 Task: Create new invoice with Date Opened :30-Apr-23, Select Customer: Chioma, Terms: Payment Term 2. Make invoice entry for item-1 with Date: 30-Apr-23, Description: _x000D_
Bombay Sapphire (750 ml), Action: Material, Income Account: Income:Sales, Quantity: 2, Unit Price: 14.25, Discount %: 8. Make entry for item-2 with Date: 30-Apr-23, Description: Summer's Eve Cleansing Wash Island Splash (9 oz)_x000D_
, Action: Material, Income Account: Income:Sales, Quantity: 1, Unit Price: 5.6, Discount %: 7. Make entry for item-3 with Date: 30-Apr-23, Description: Pineapple & Berries Fruit Bowl (8 oz), Action: Material, Income Account: Income:Sales, Quantity: 2, Unit Price: 6.6, Discount %: 9. Write Notes: 'Looking forward to serving you again.'. Post Invoice with Post Date: 30-Apr-23, Post to Accounts: Assets:Accounts Receivable. Pay / Process Payment with Transaction Date: 15-May-23, Amount: 43.44, Transfer Account: Checking Account. Print Invoice, display notes by going to Option, then go to Display Tab and check 'Invoice Notes'.
Action: Mouse moved to (245, 155)
Screenshot: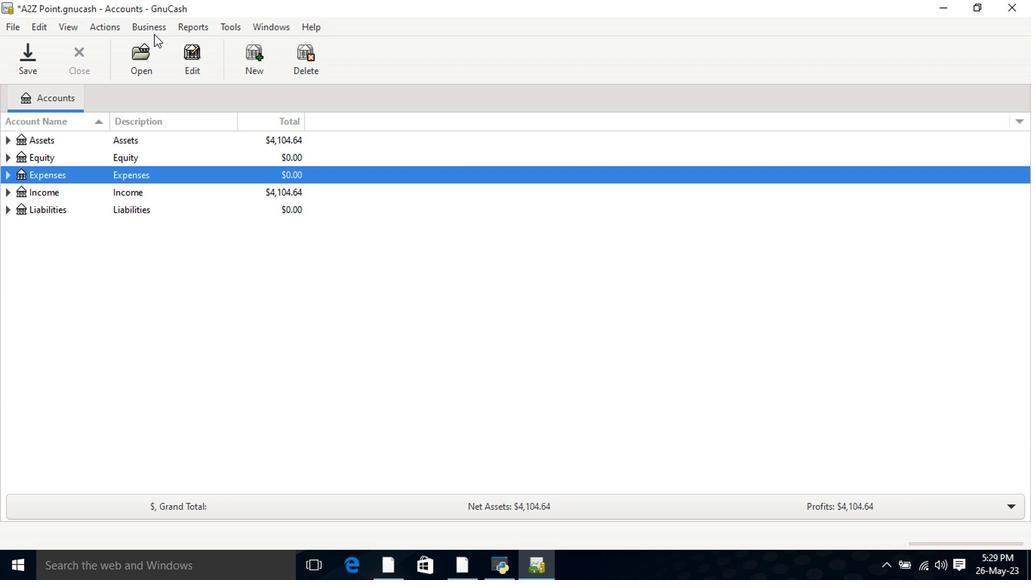 
Action: Mouse pressed left at (245, 155)
Screenshot: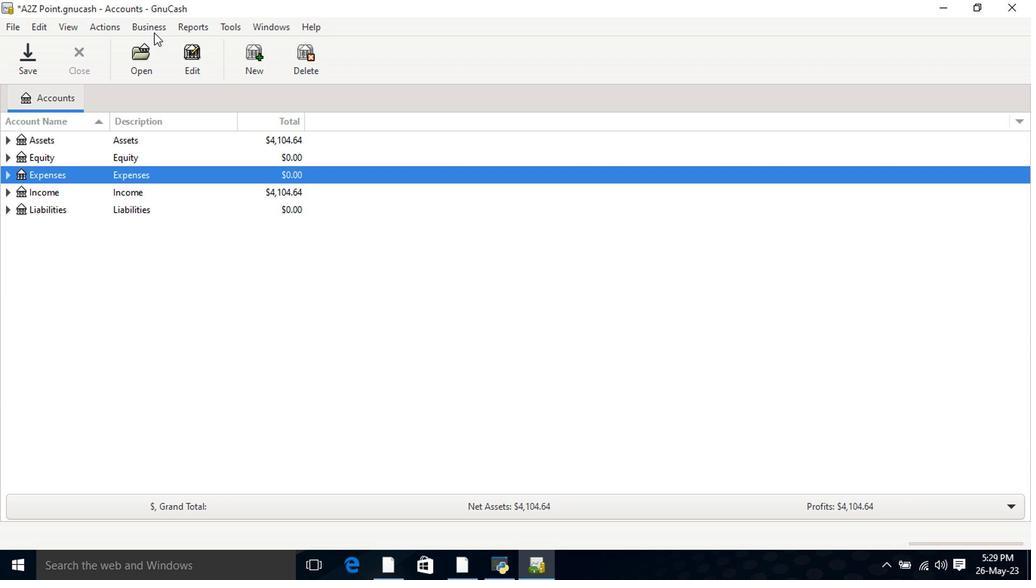 
Action: Mouse moved to (380, 208)
Screenshot: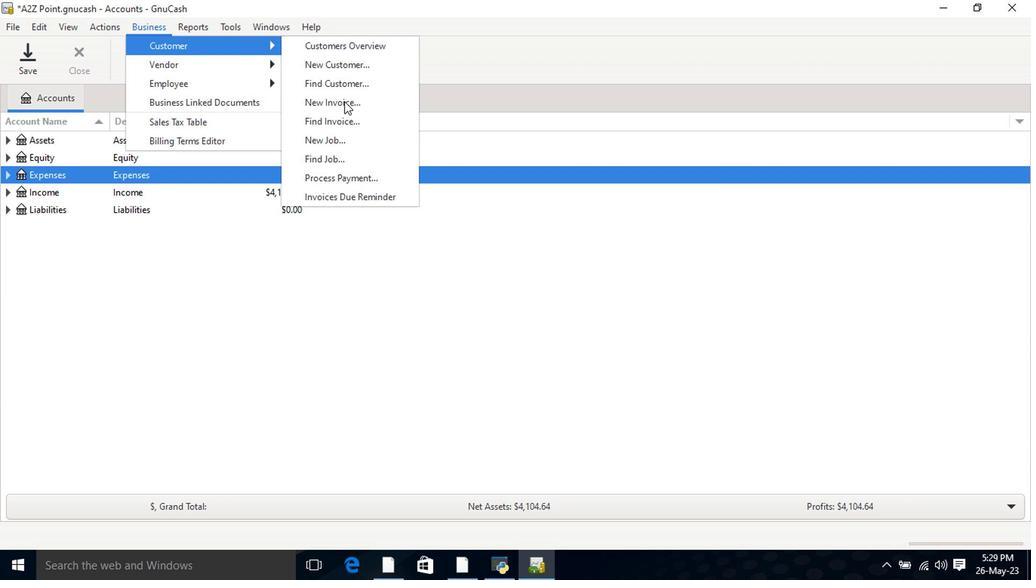 
Action: Mouse pressed left at (380, 208)
Screenshot: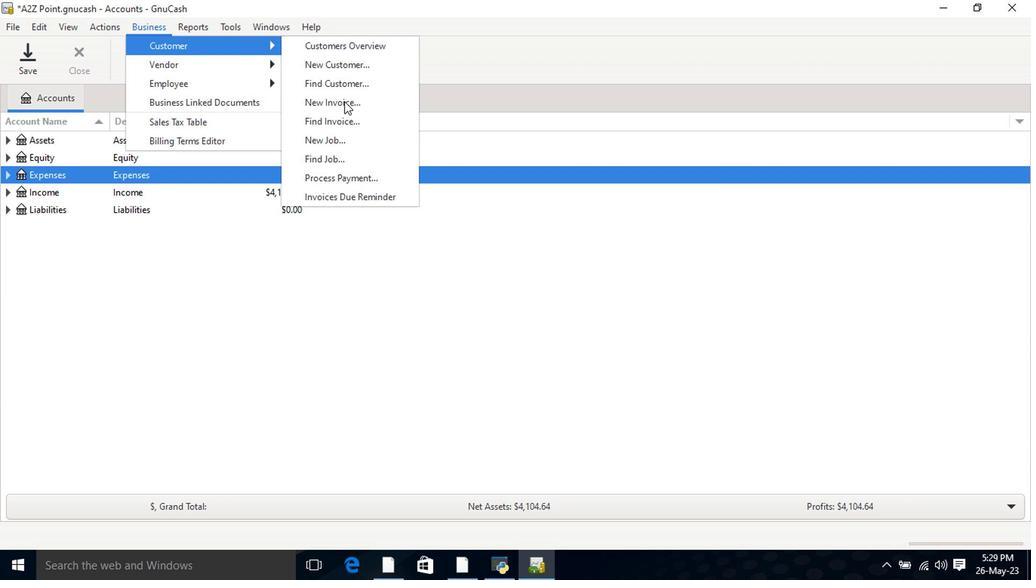 
Action: Mouse moved to (577, 299)
Screenshot: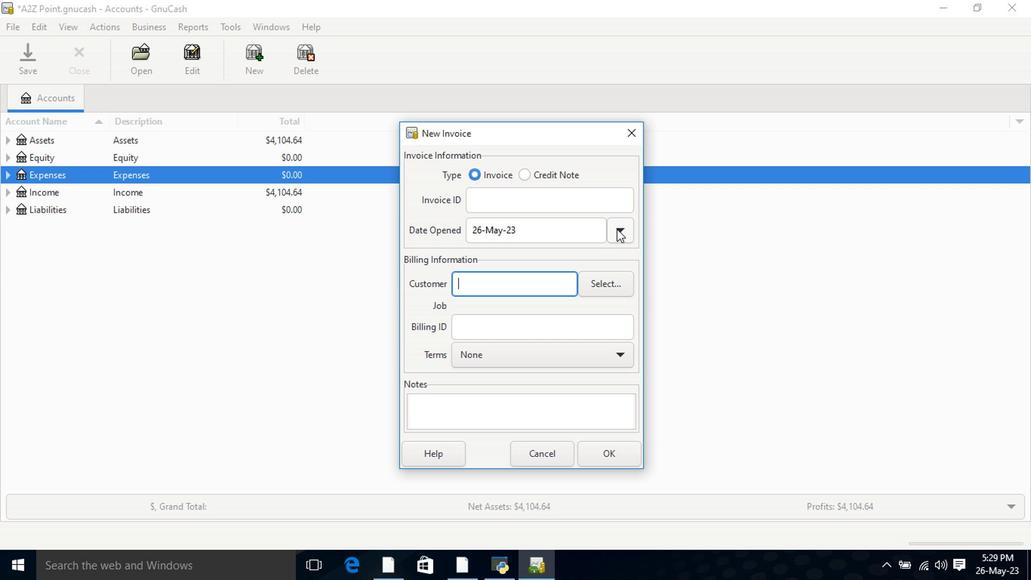 
Action: Mouse pressed left at (577, 299)
Screenshot: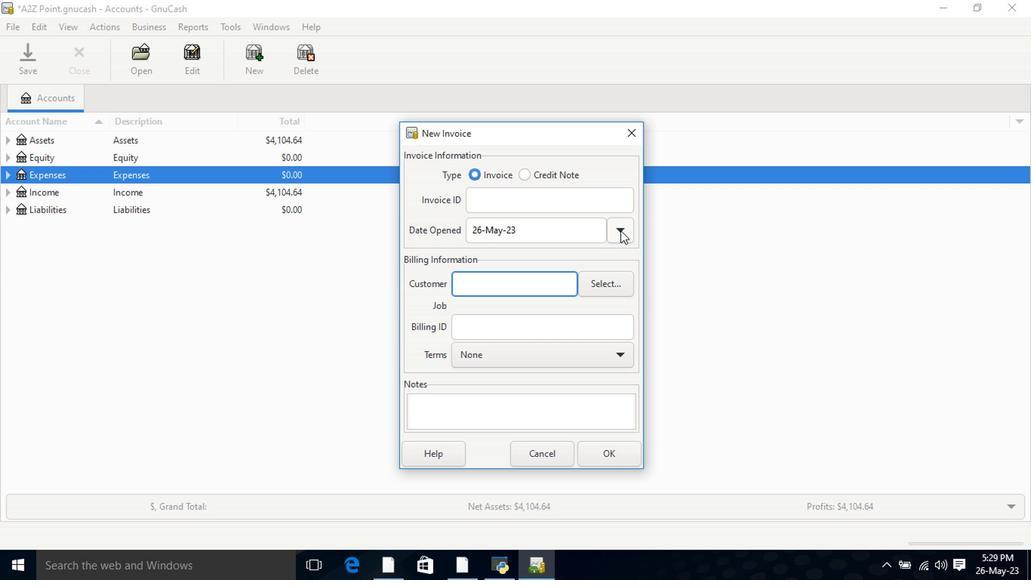 
Action: Mouse moved to (495, 315)
Screenshot: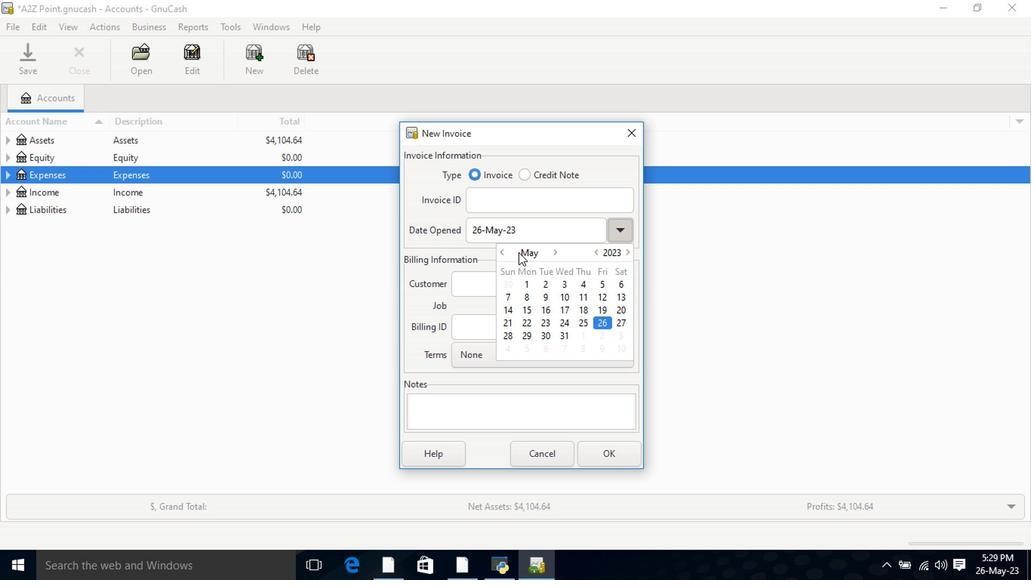 
Action: Mouse pressed left at (495, 315)
Screenshot: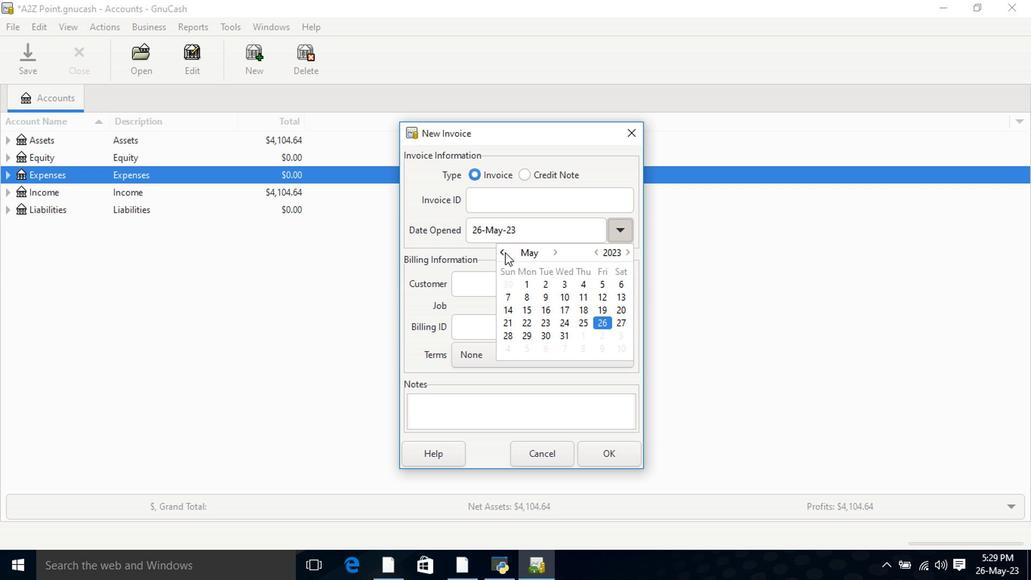 
Action: Mouse moved to (498, 382)
Screenshot: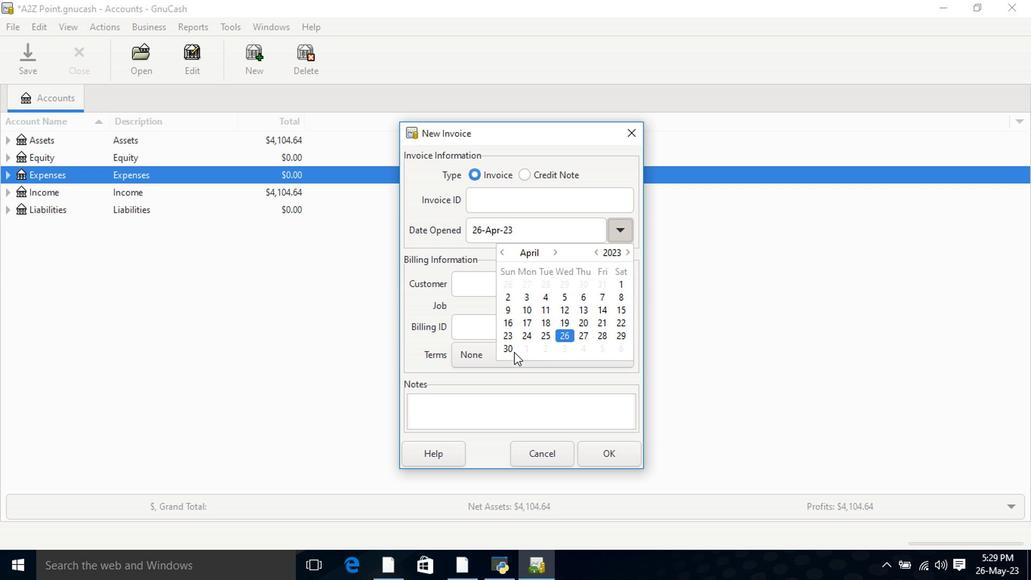 
Action: Mouse pressed left at (498, 382)
Screenshot: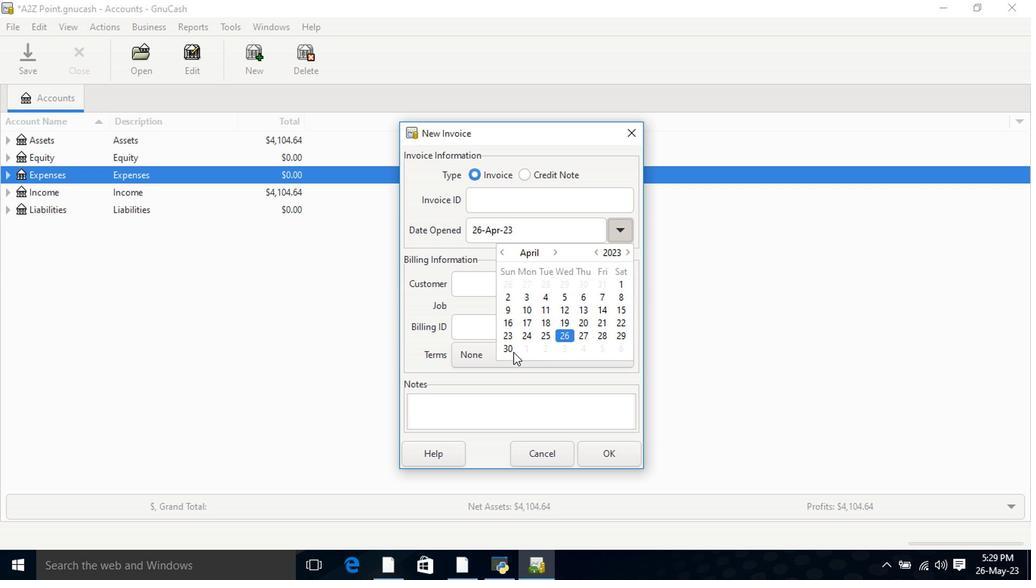 
Action: Mouse pressed left at (498, 382)
Screenshot: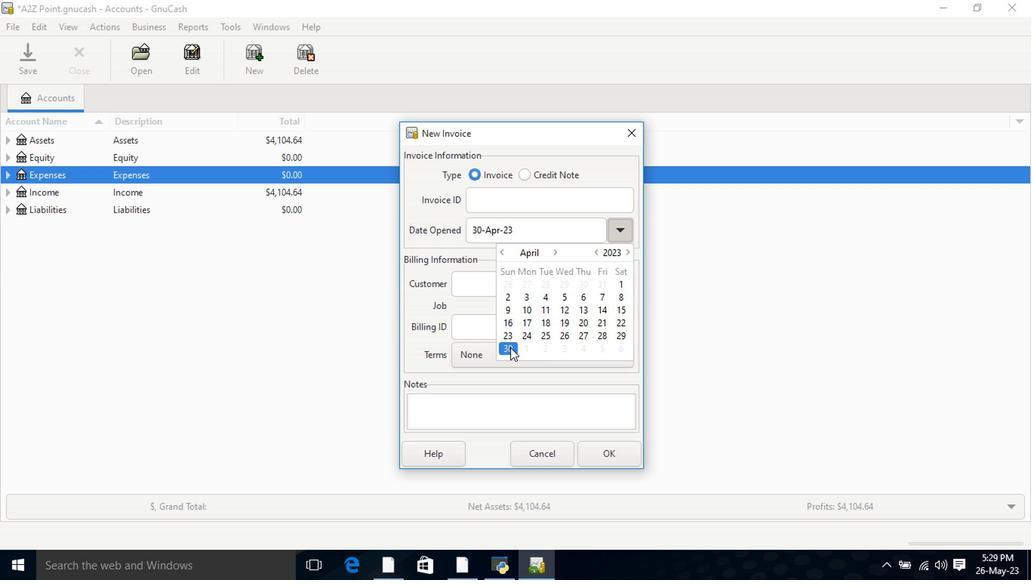 
Action: Mouse moved to (493, 337)
Screenshot: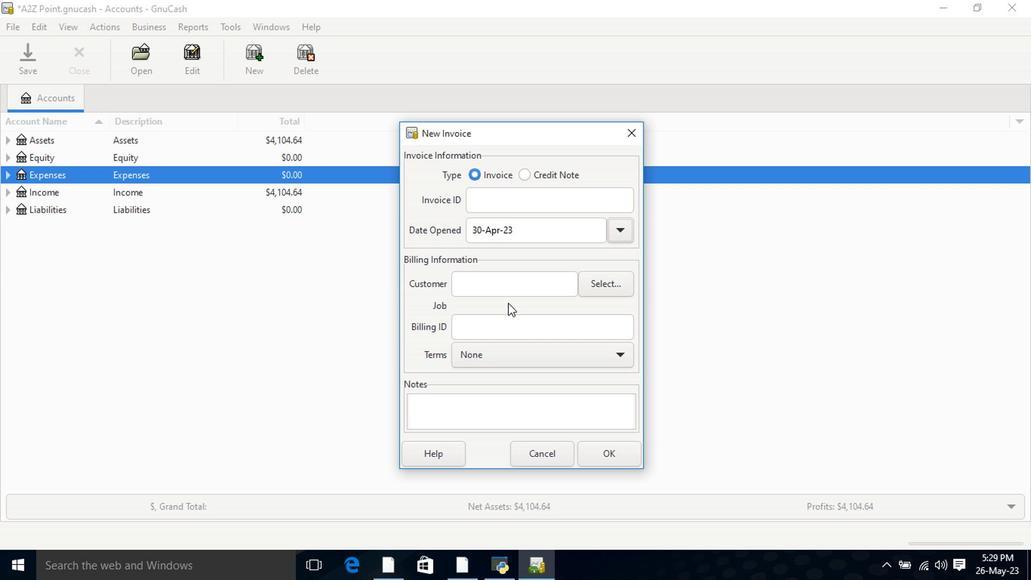 
Action: Mouse pressed left at (493, 337)
Screenshot: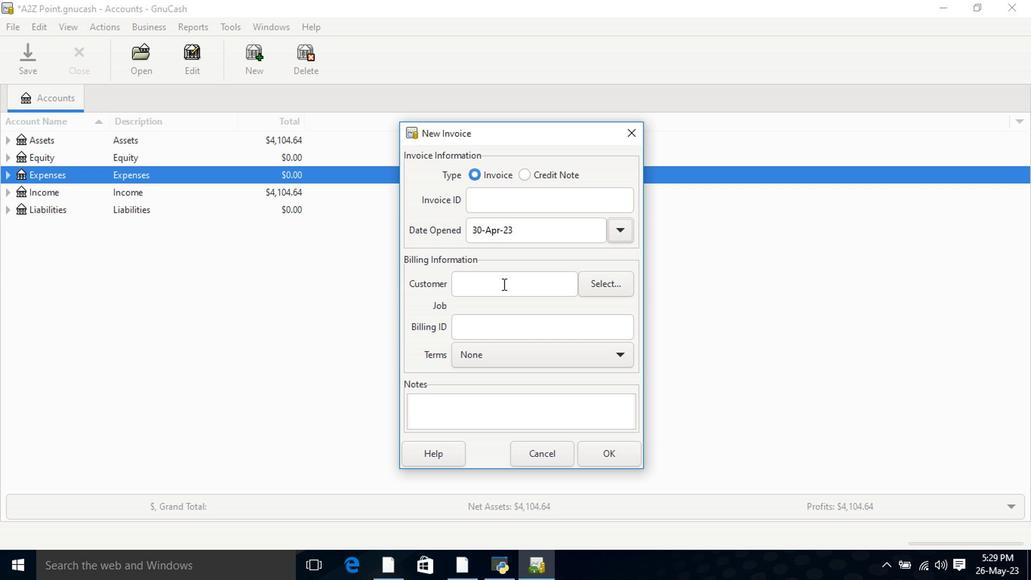 
Action: Key pressed chio
Screenshot: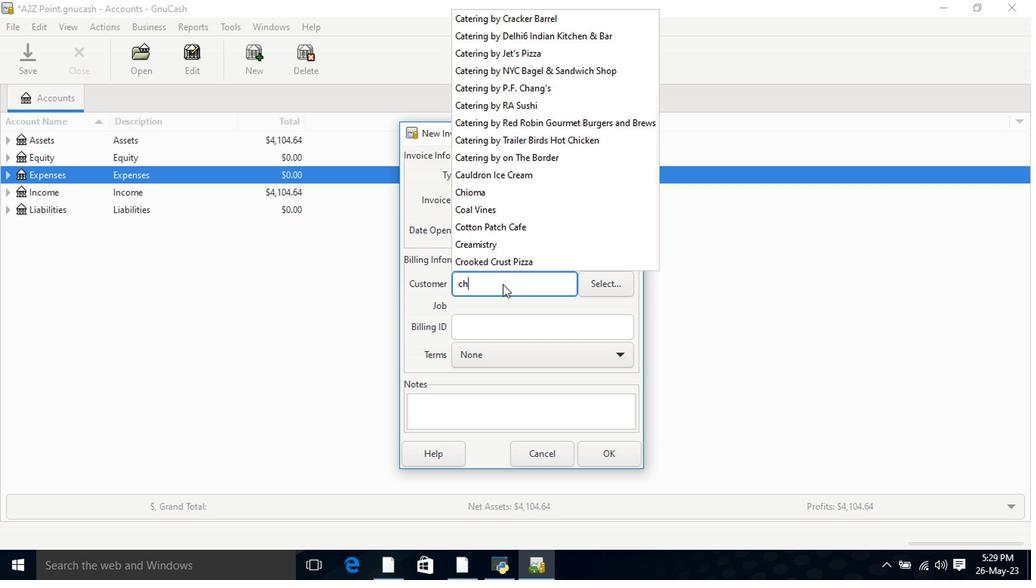 
Action: Mouse moved to (489, 361)
Screenshot: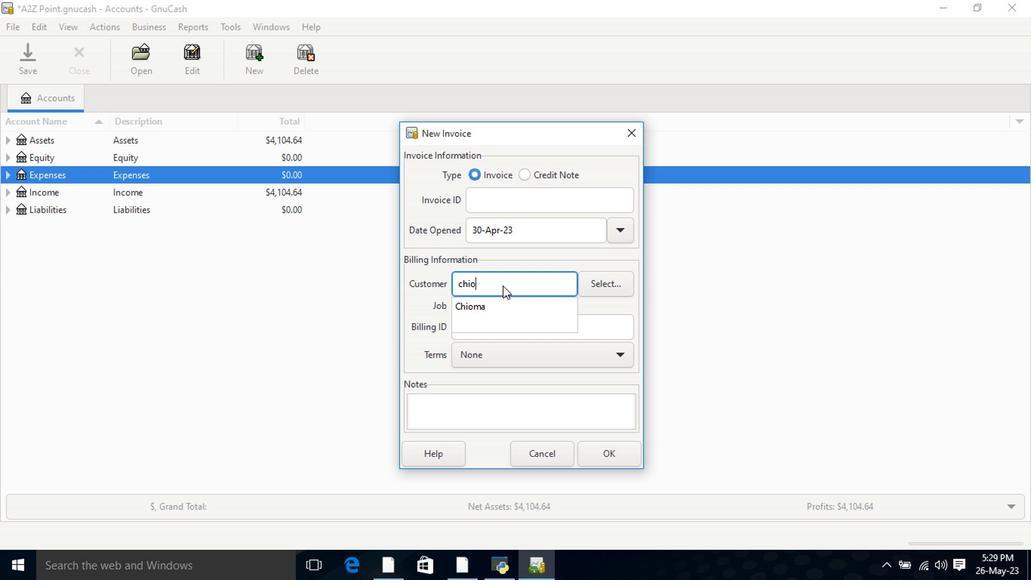 
Action: Mouse pressed left at (489, 361)
Screenshot: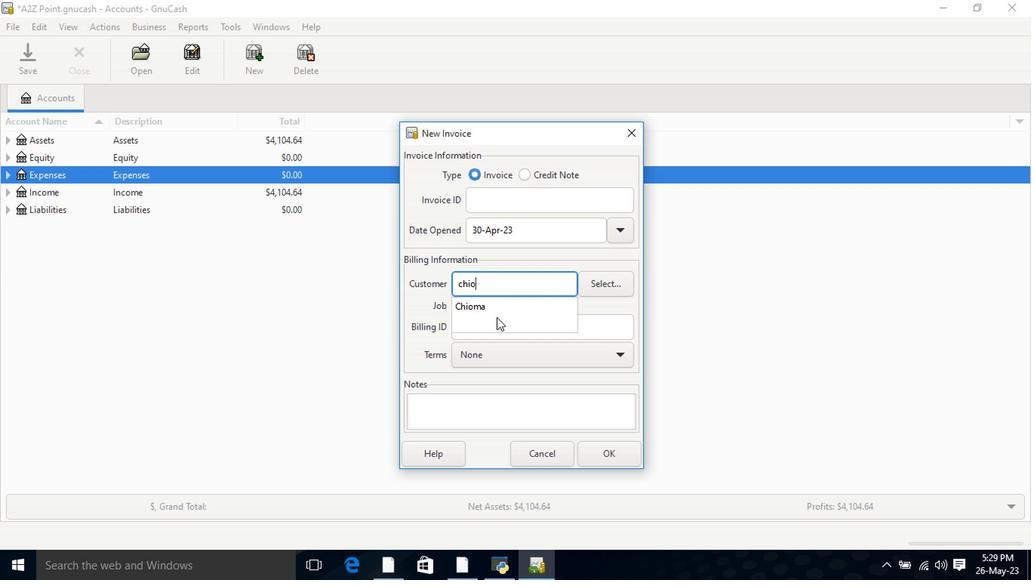 
Action: Mouse moved to (490, 358)
Screenshot: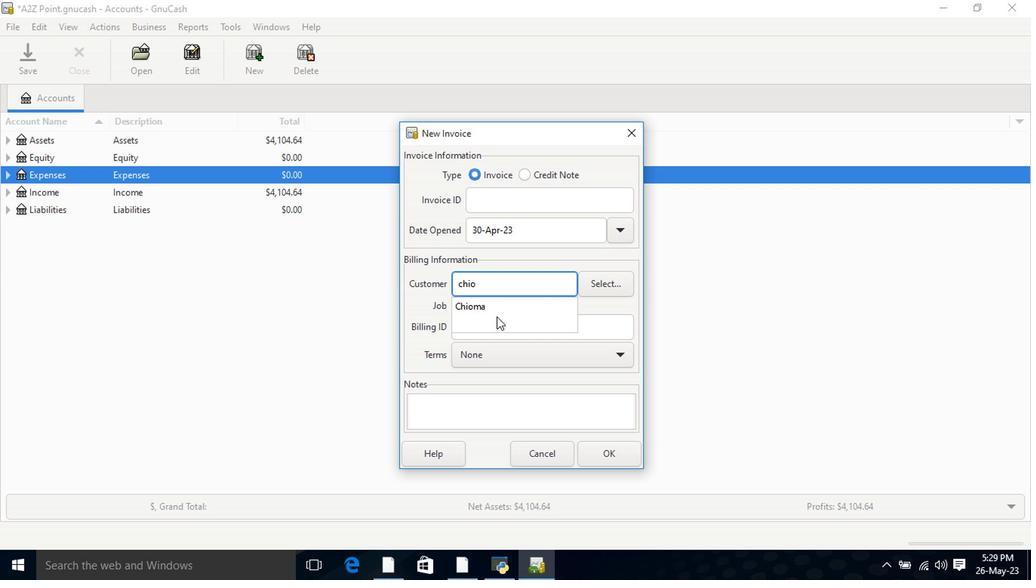 
Action: Mouse pressed left at (490, 358)
Screenshot: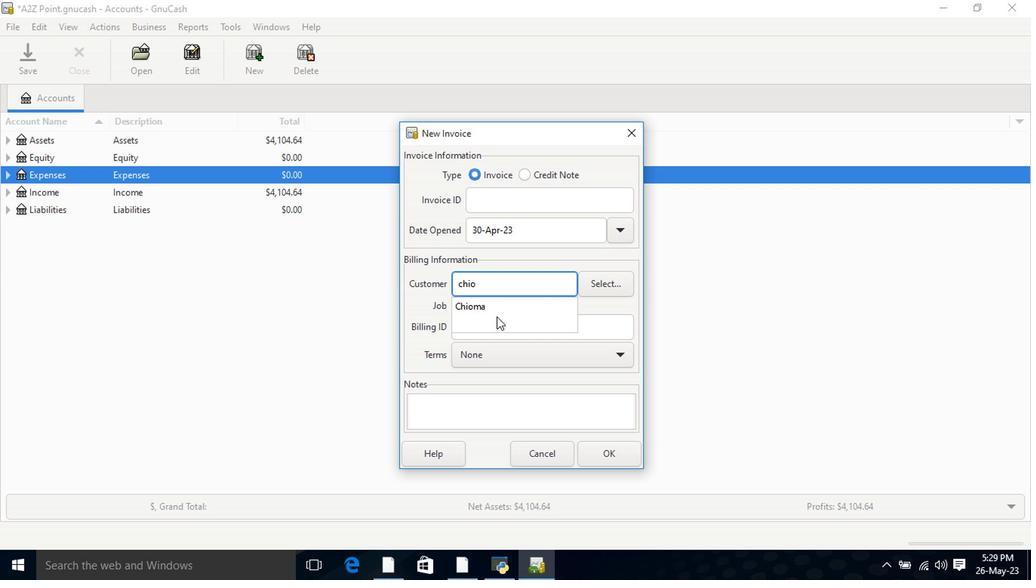 
Action: Mouse moved to (501, 393)
Screenshot: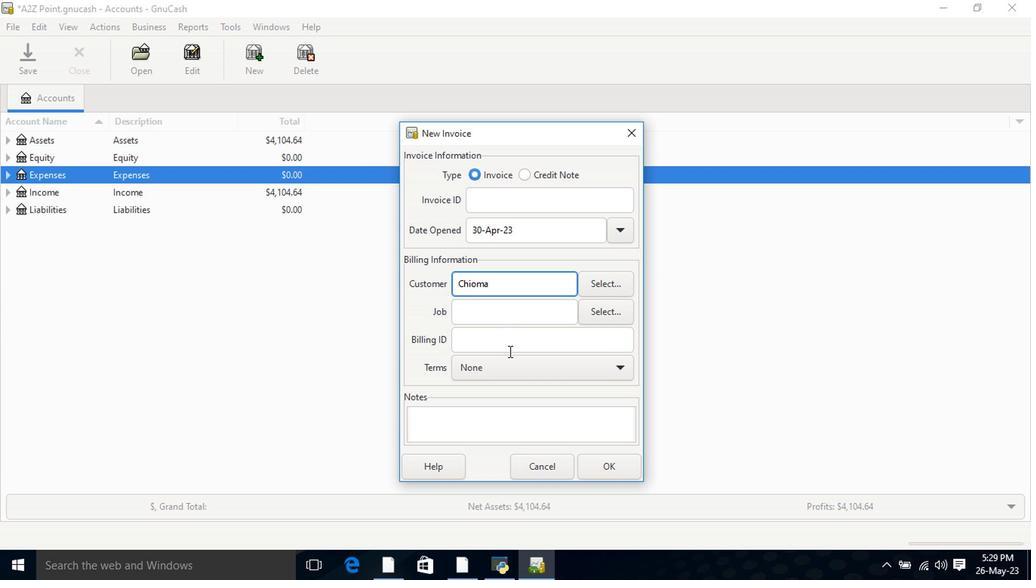 
Action: Mouse pressed left at (501, 393)
Screenshot: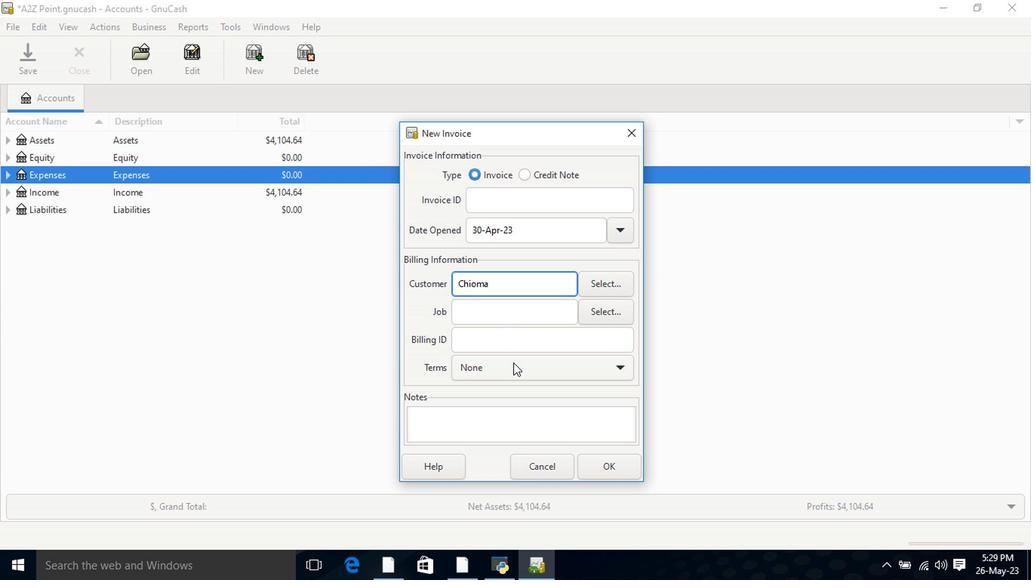 
Action: Mouse moved to (504, 425)
Screenshot: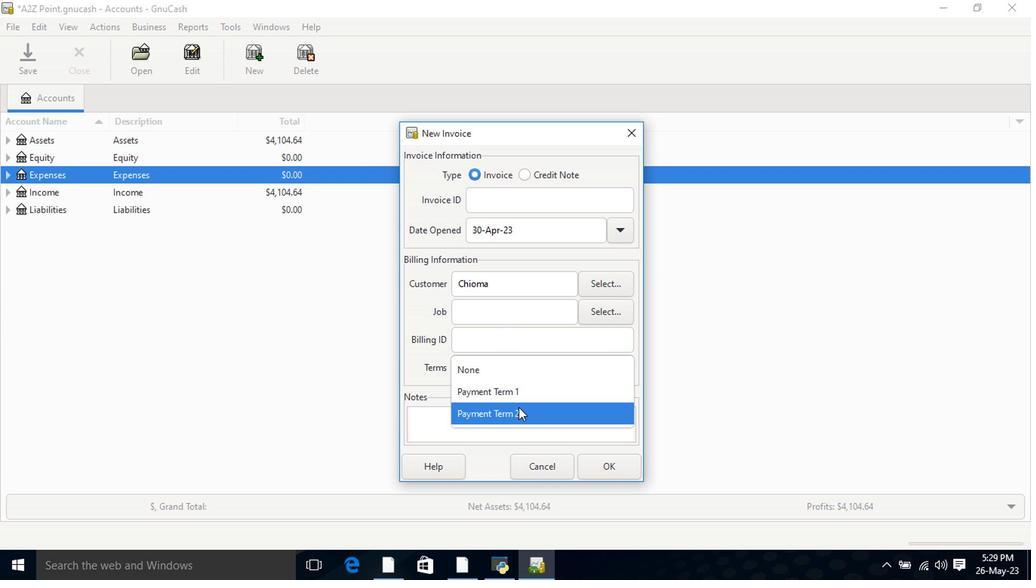 
Action: Mouse pressed left at (504, 425)
Screenshot: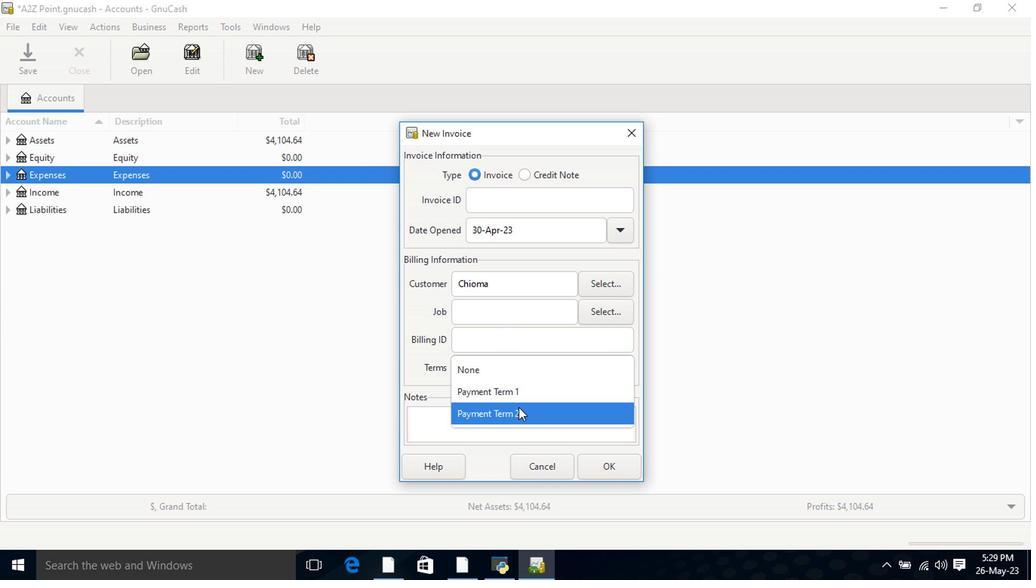
Action: Mouse moved to (565, 472)
Screenshot: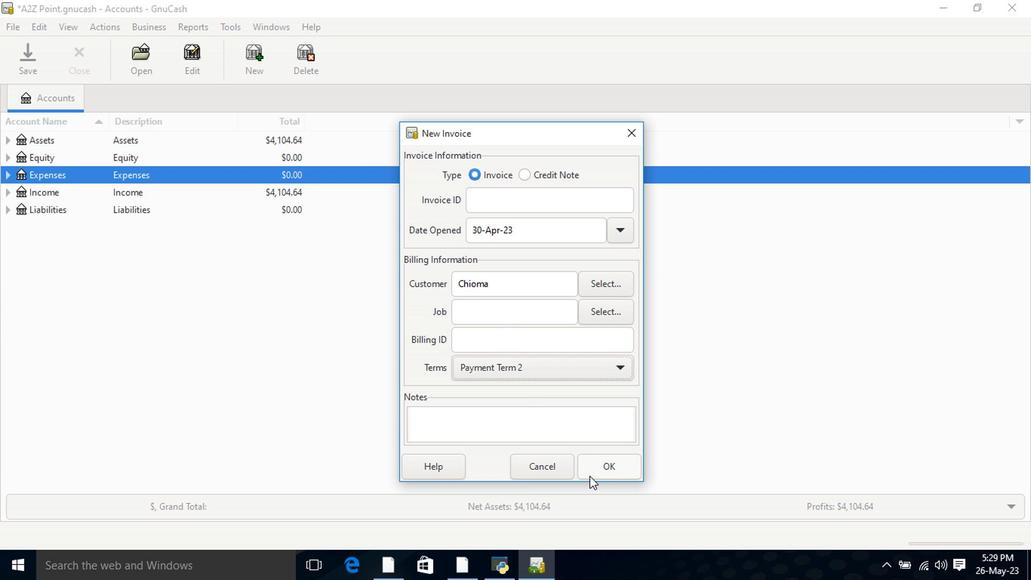 
Action: Mouse pressed left at (565, 472)
Screenshot: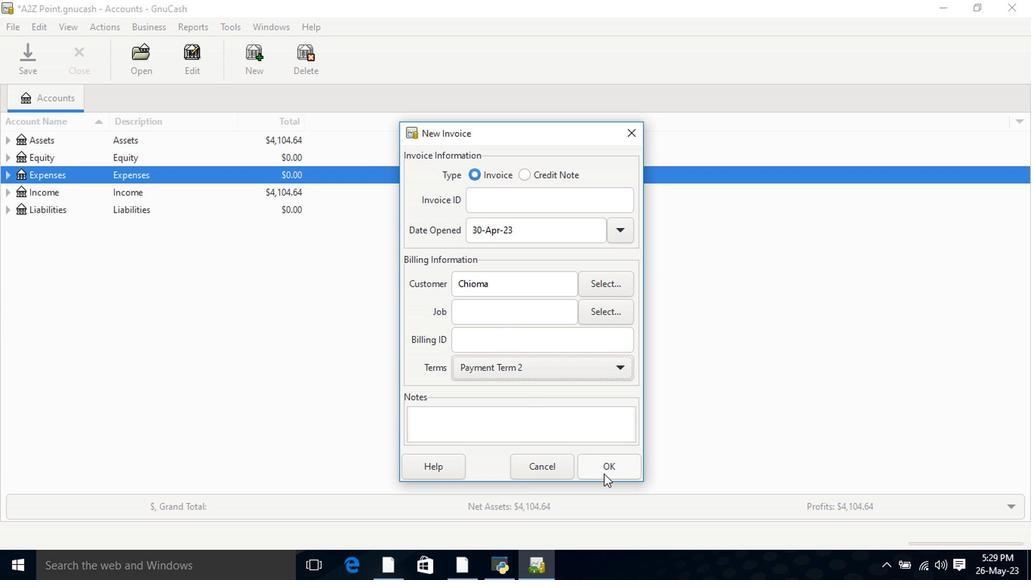 
Action: Mouse moved to (182, 349)
Screenshot: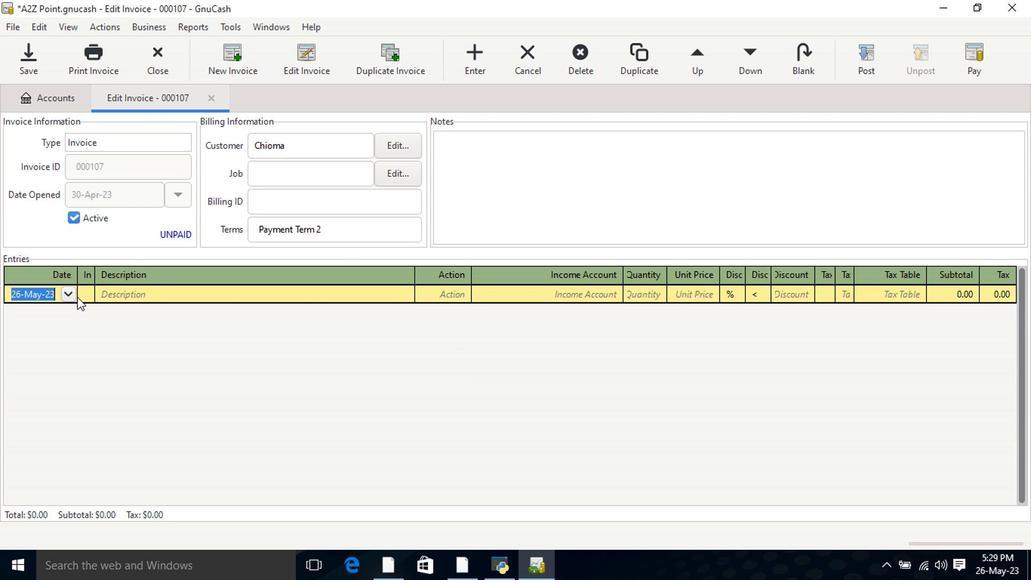 
Action: Mouse pressed left at (182, 349)
Screenshot: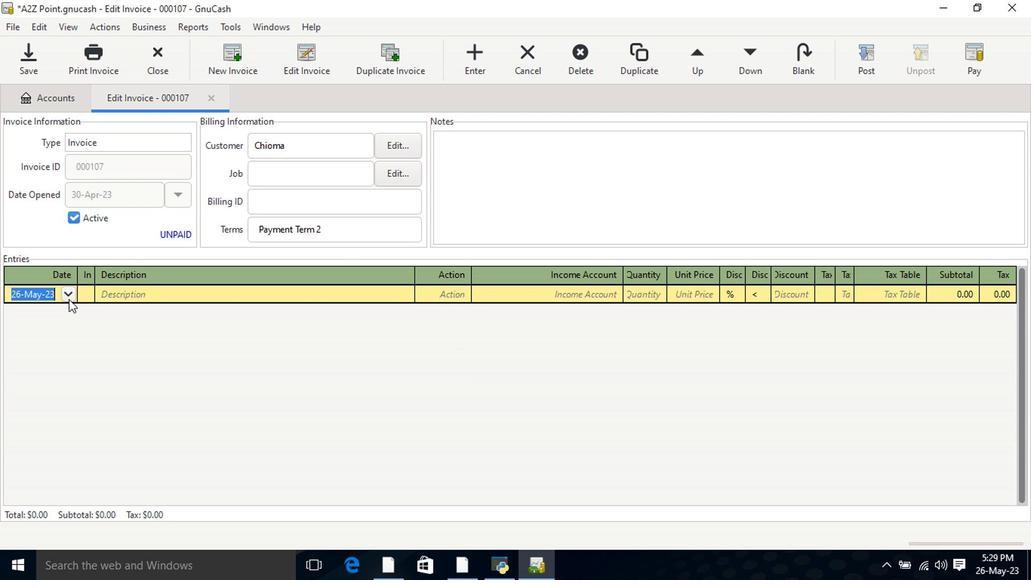 
Action: Mouse moved to (141, 359)
Screenshot: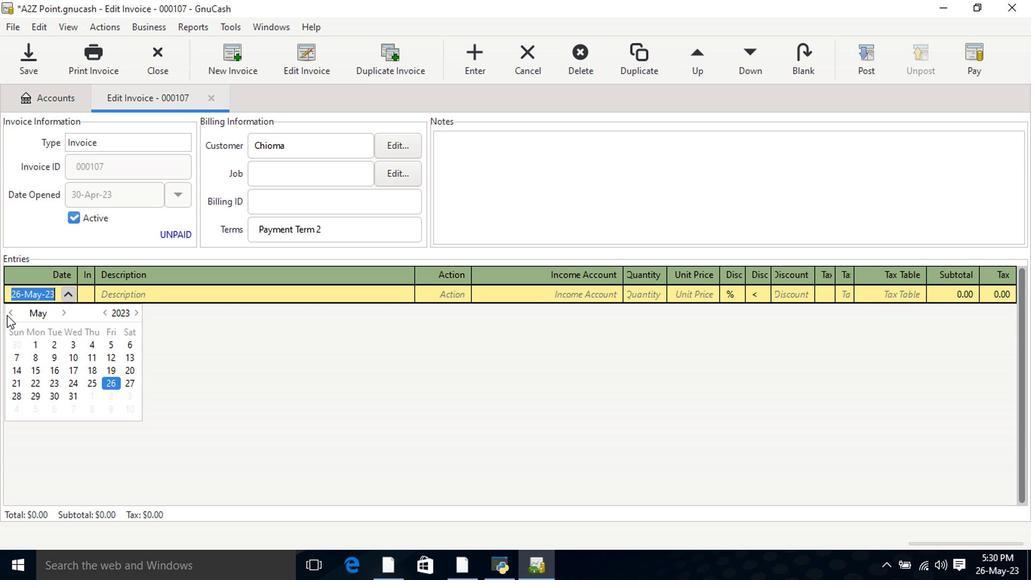 
Action: Mouse pressed left at (141, 359)
Screenshot: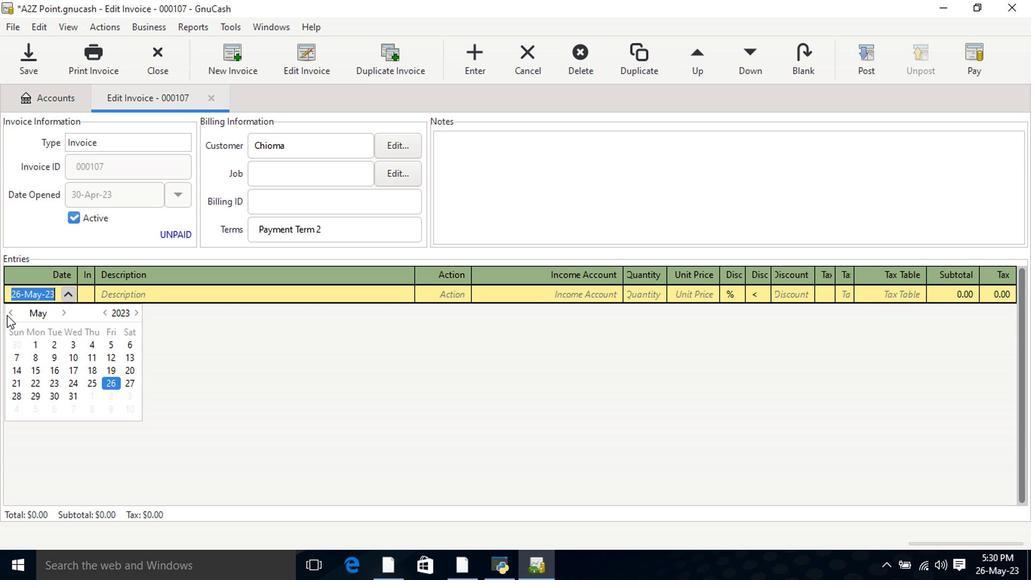 
Action: Mouse moved to (148, 423)
Screenshot: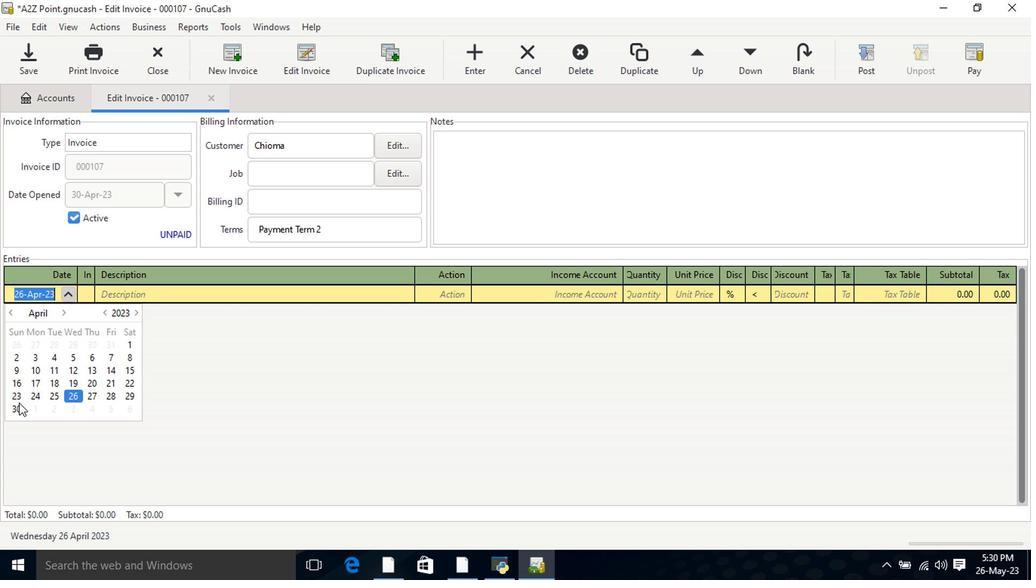 
Action: Mouse pressed left at (148, 423)
Screenshot: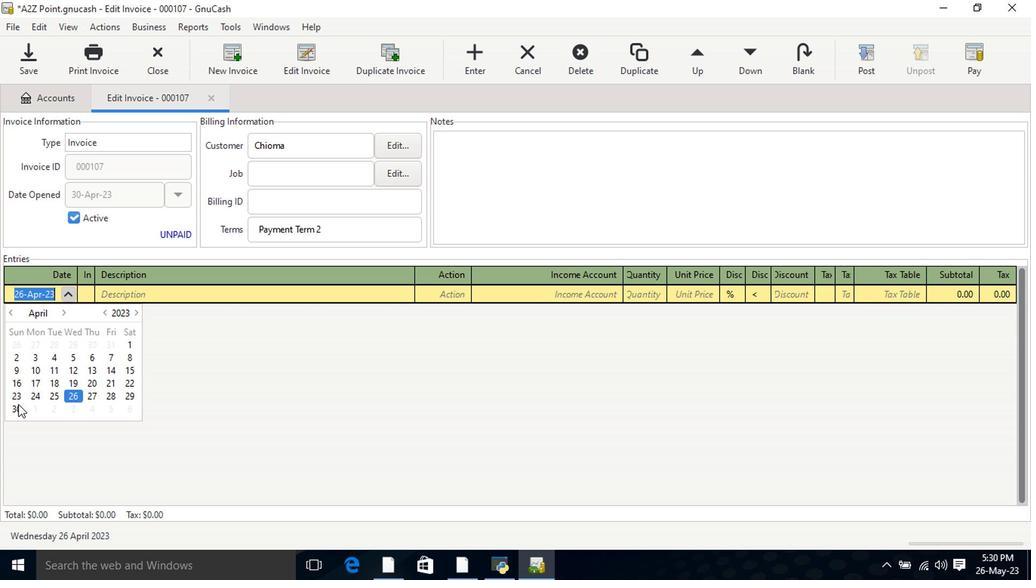 
Action: Mouse moved to (148, 424)
Screenshot: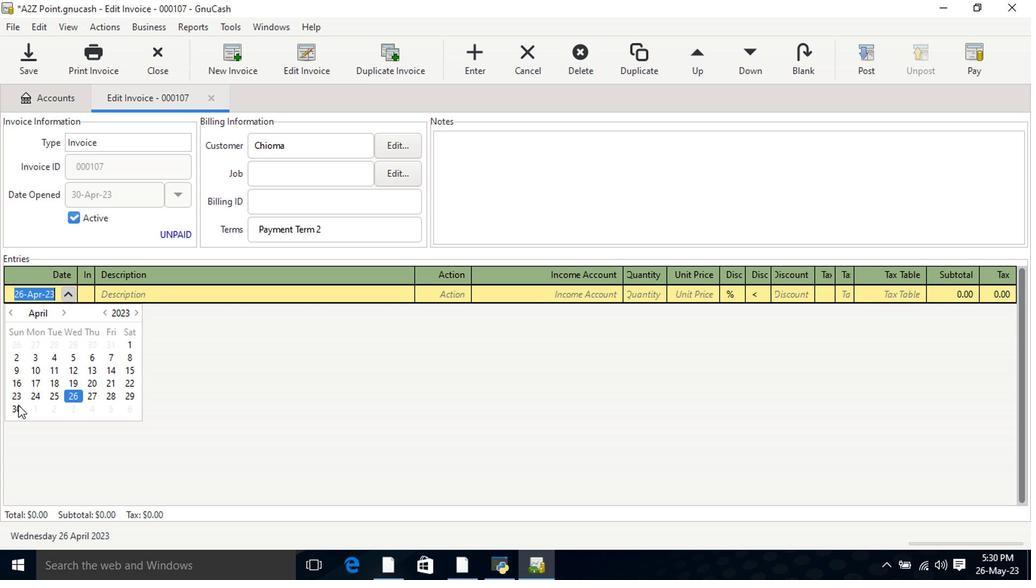 
Action: Mouse pressed left at (148, 424)
Screenshot: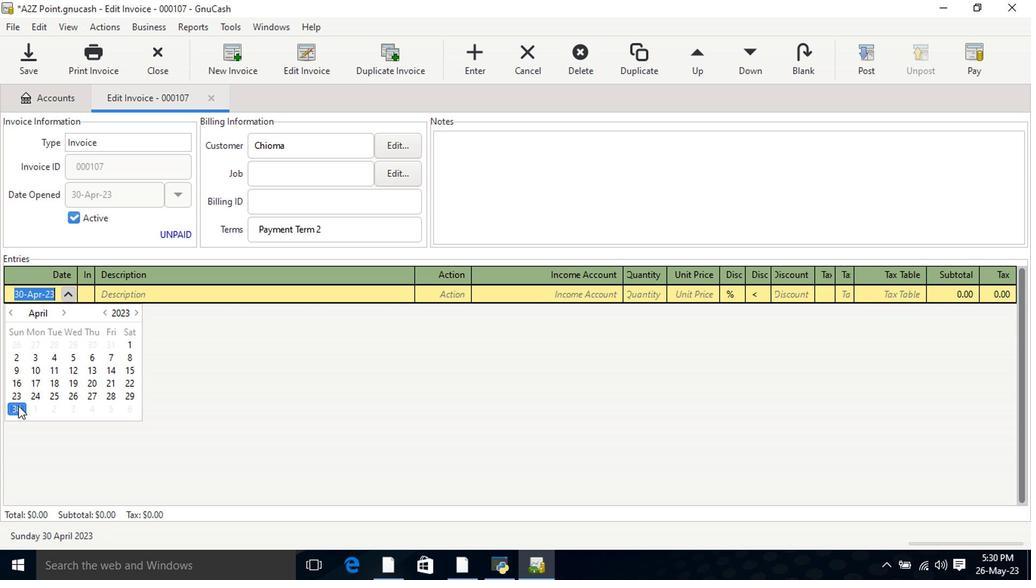 
Action: Mouse moved to (224, 346)
Screenshot: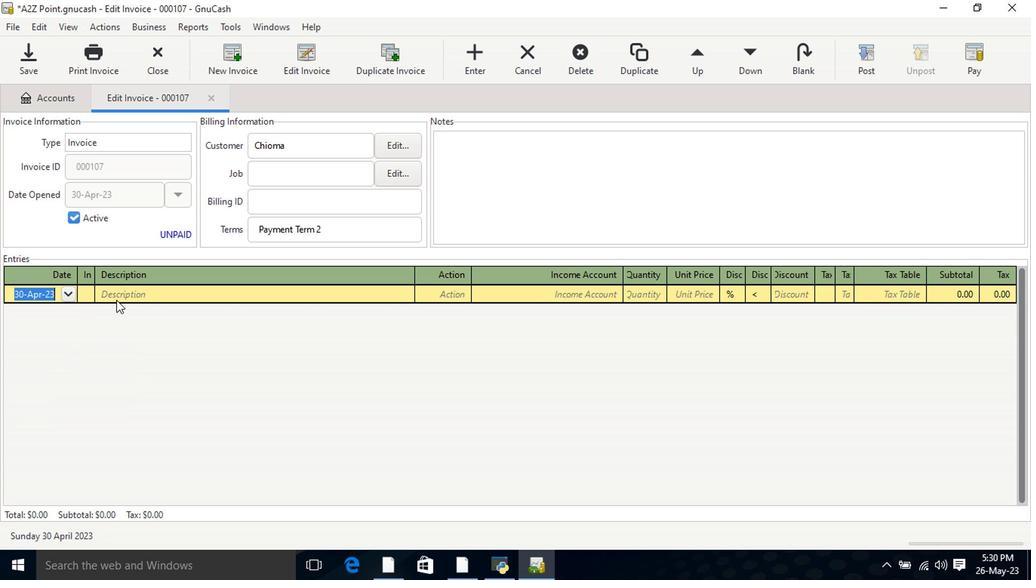 
Action: Mouse pressed left at (224, 346)
Screenshot: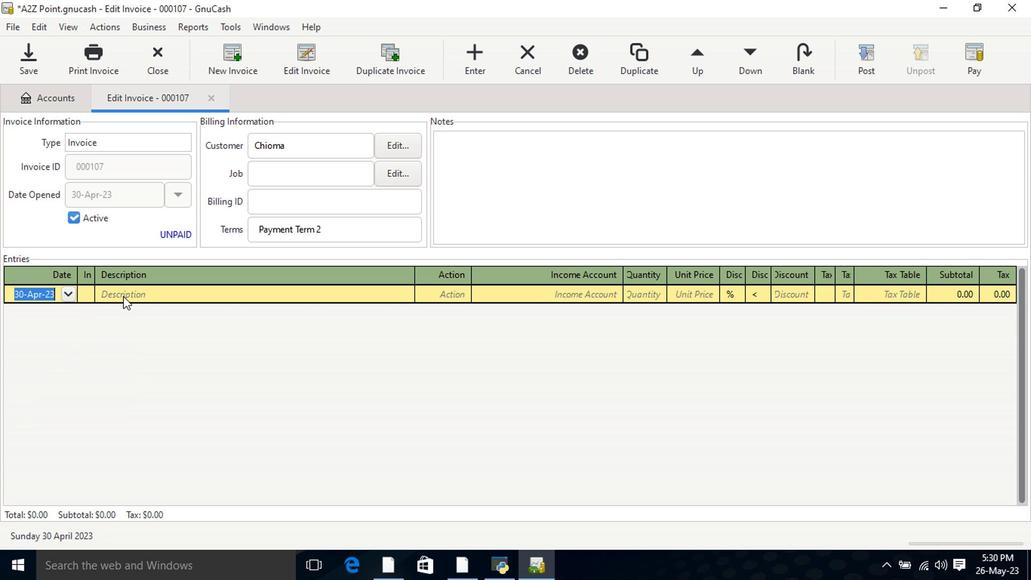 
Action: Key pressed <Key.shift><Key.shift>Bombay<Key.space><Key.shift>Sapphire<Key.space><Key.shift_r>(750<Key.space>ml<Key.shift_r>)<Key.tab>mate<Key.tab>incom<Key.down><Key.down><Key.down>
Screenshot: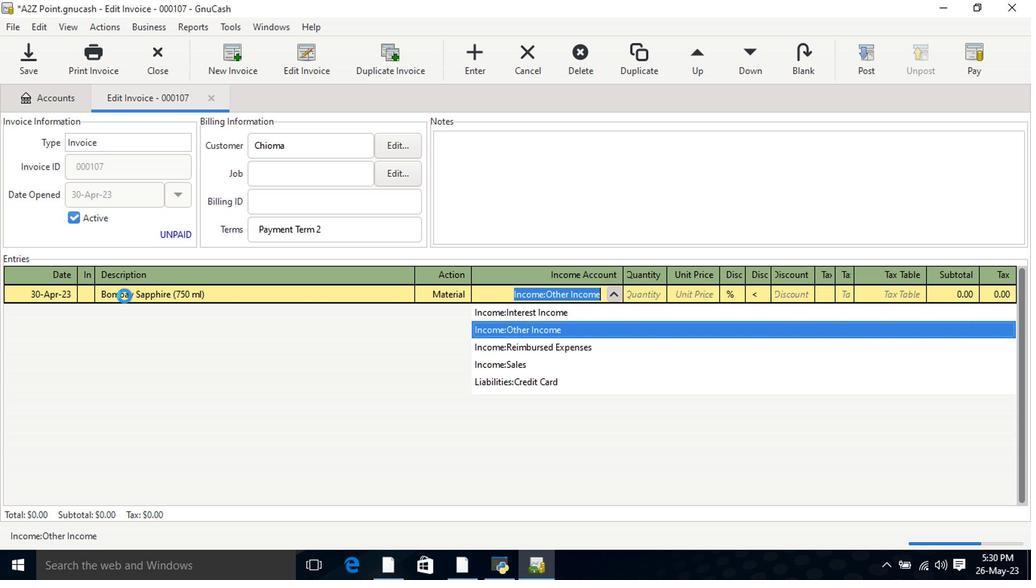 
Action: Mouse moved to (572, 345)
Screenshot: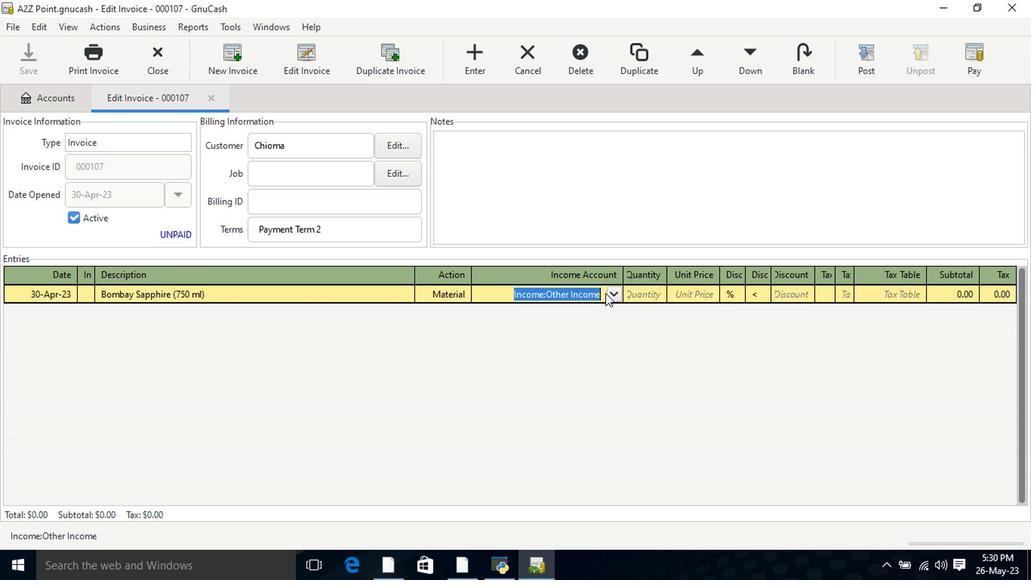 
Action: Mouse pressed left at (572, 345)
Screenshot: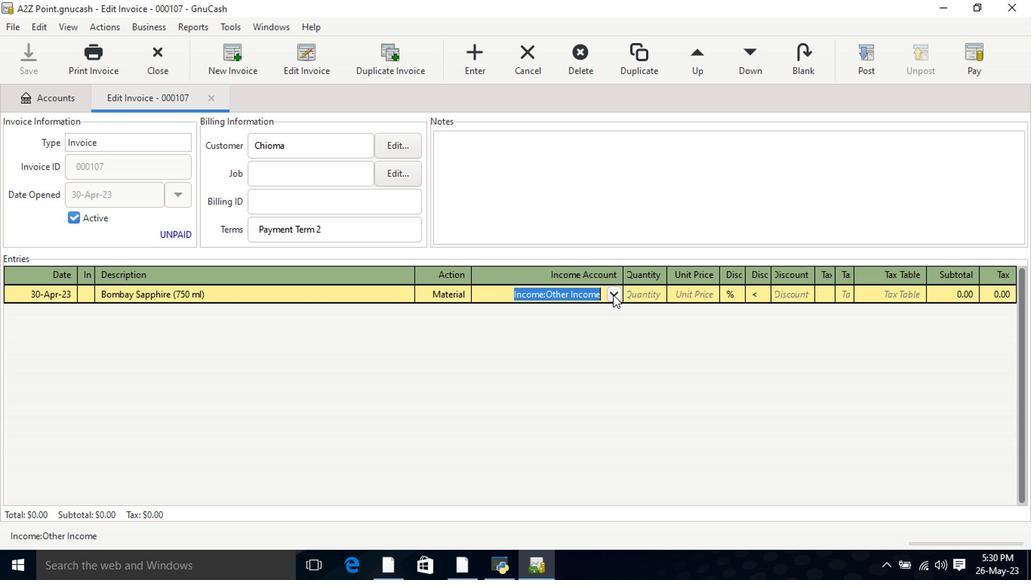 
Action: Mouse moved to (501, 399)
Screenshot: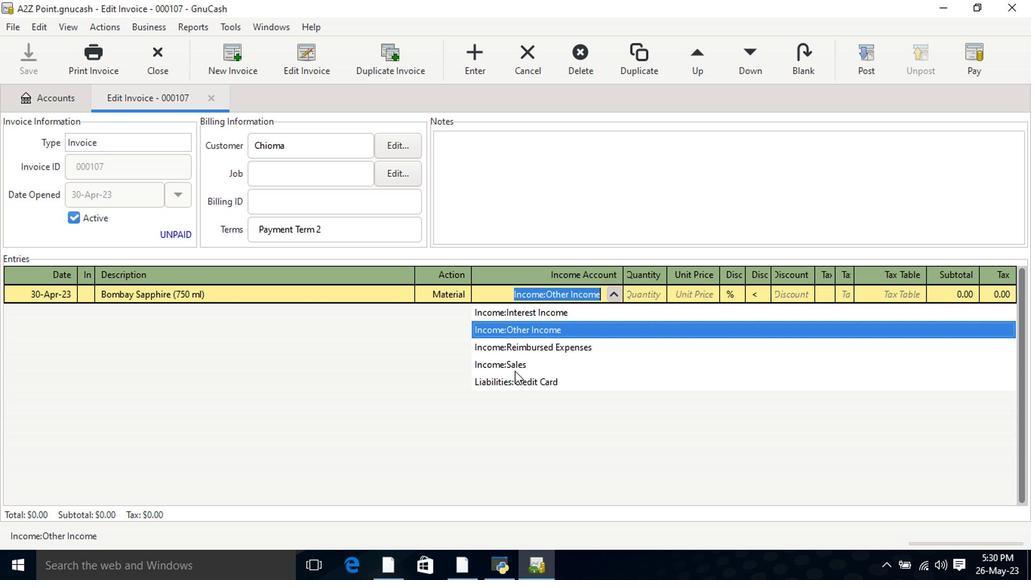 
Action: Mouse pressed left at (501, 399)
Screenshot: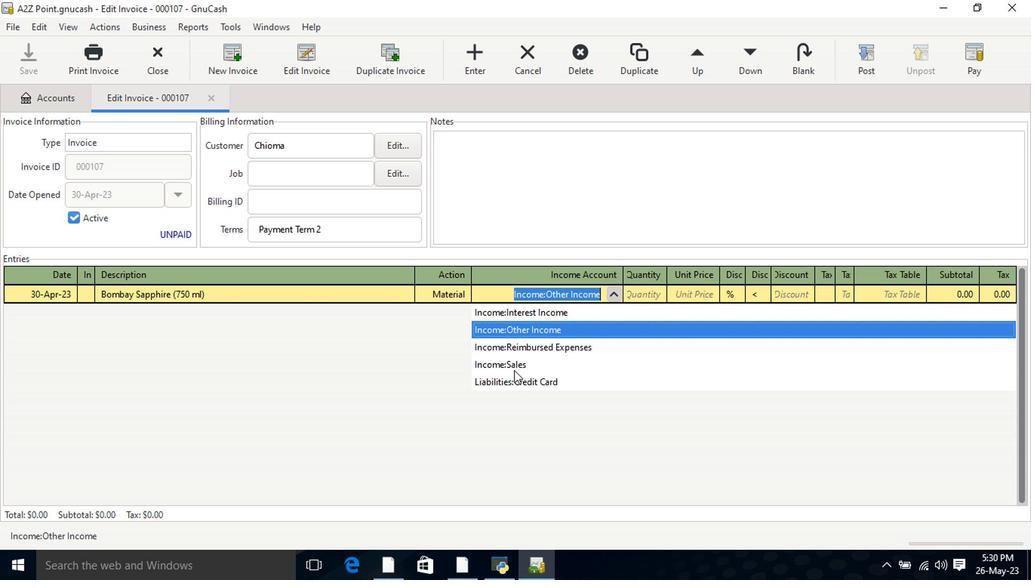 
Action: Mouse moved to (594, 344)
Screenshot: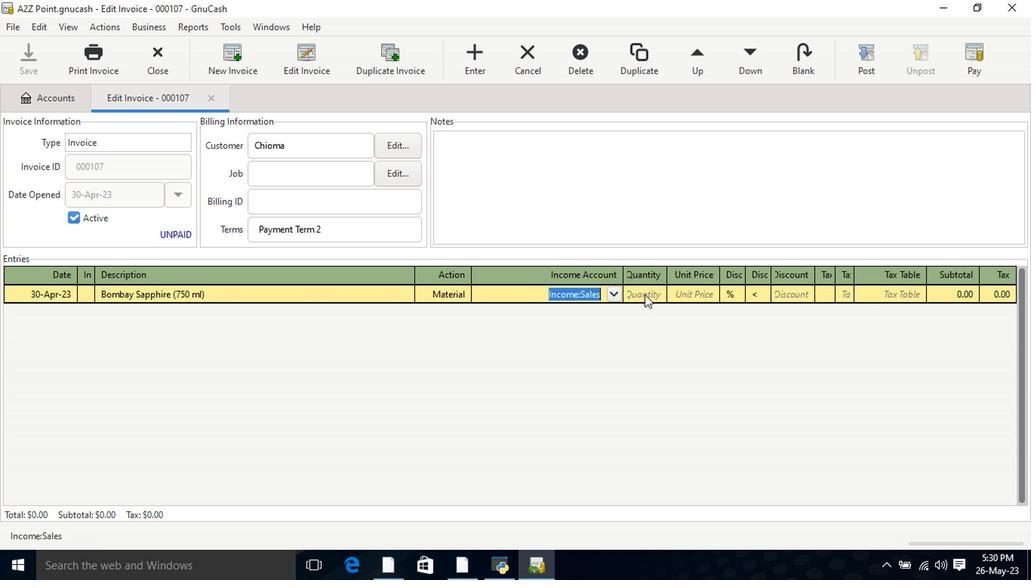 
Action: Mouse pressed left at (594, 344)
Screenshot: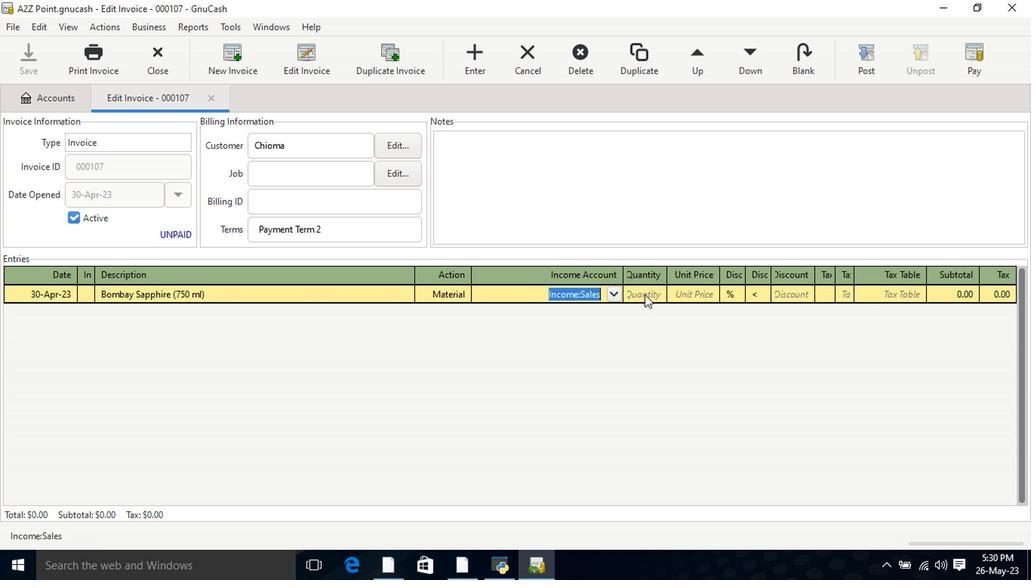 
Action: Key pressed 2<Key.tab>14<Key.tab>8<Key.shift><Key.tab>14.25<Key.tab>
Screenshot: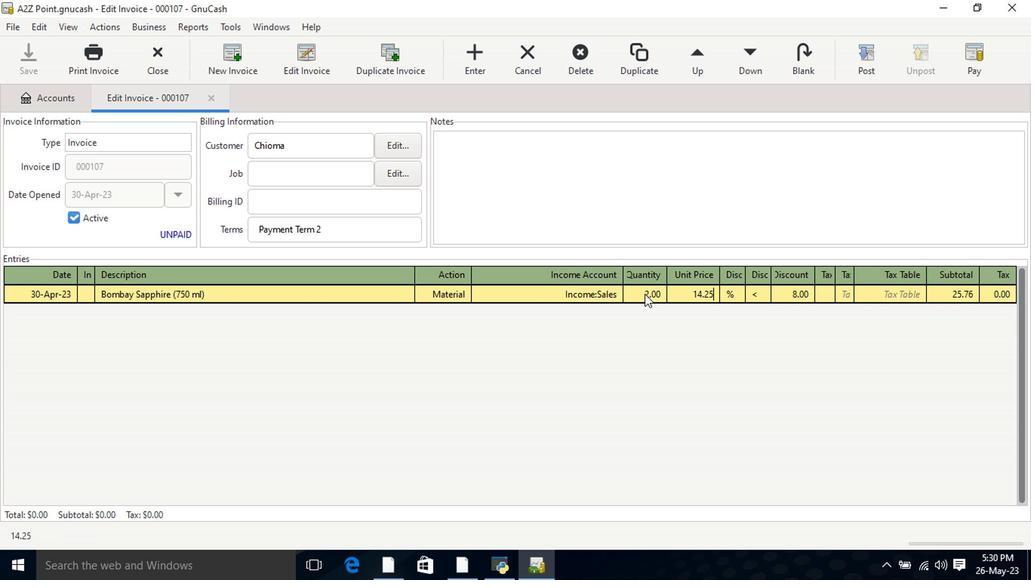 
Action: Mouse moved to (672, 346)
Screenshot: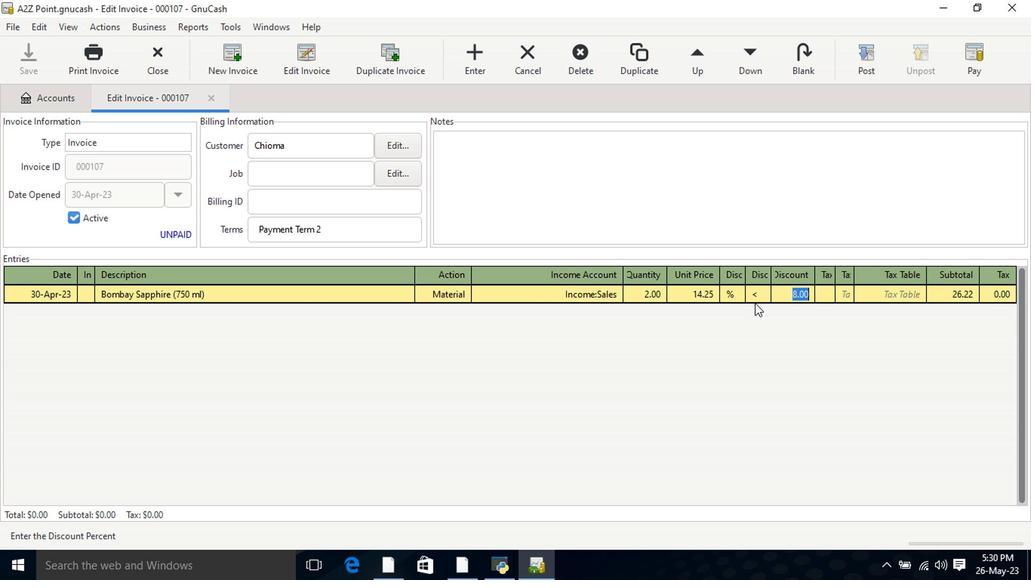 
Action: Mouse pressed left at (672, 346)
Screenshot: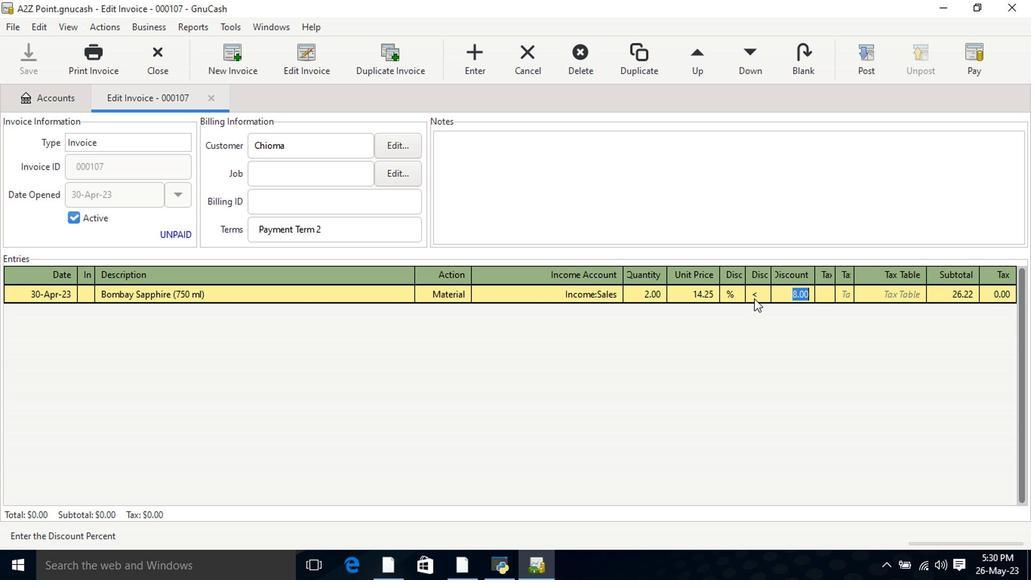 
Action: Mouse moved to (720, 343)
Screenshot: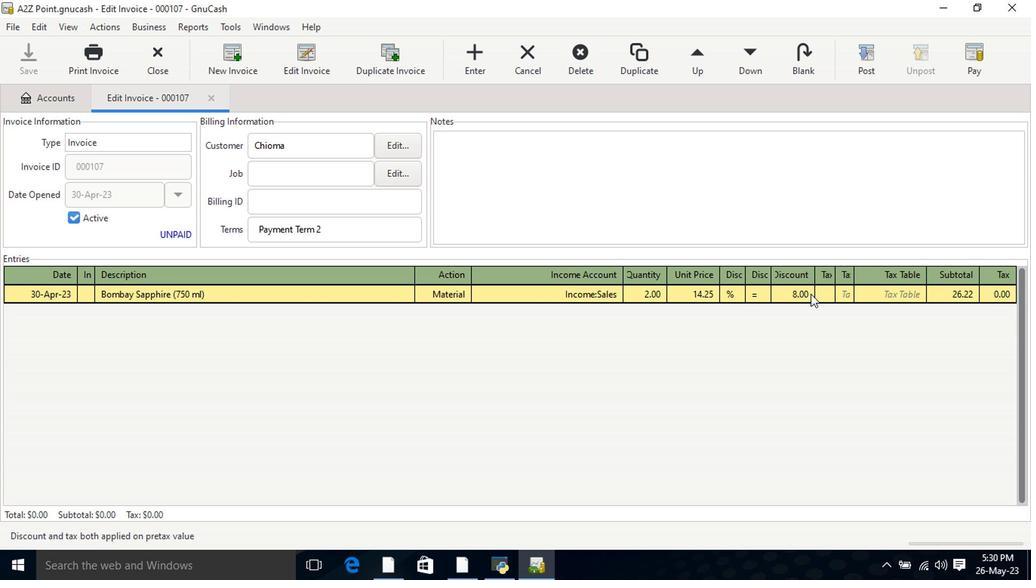 
Action: Mouse pressed left at (720, 343)
Screenshot: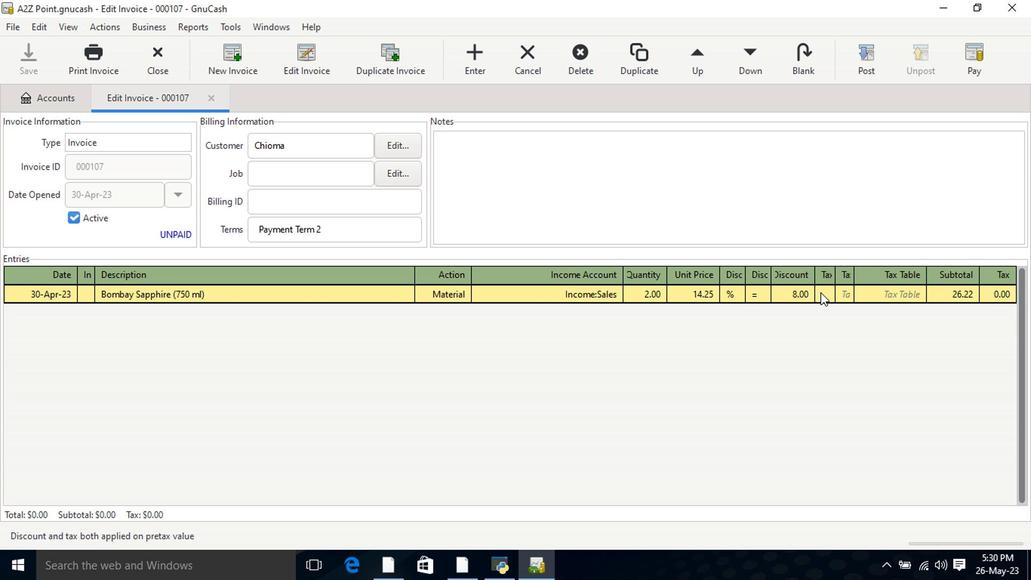 
Action: Mouse moved to (720, 343)
Screenshot: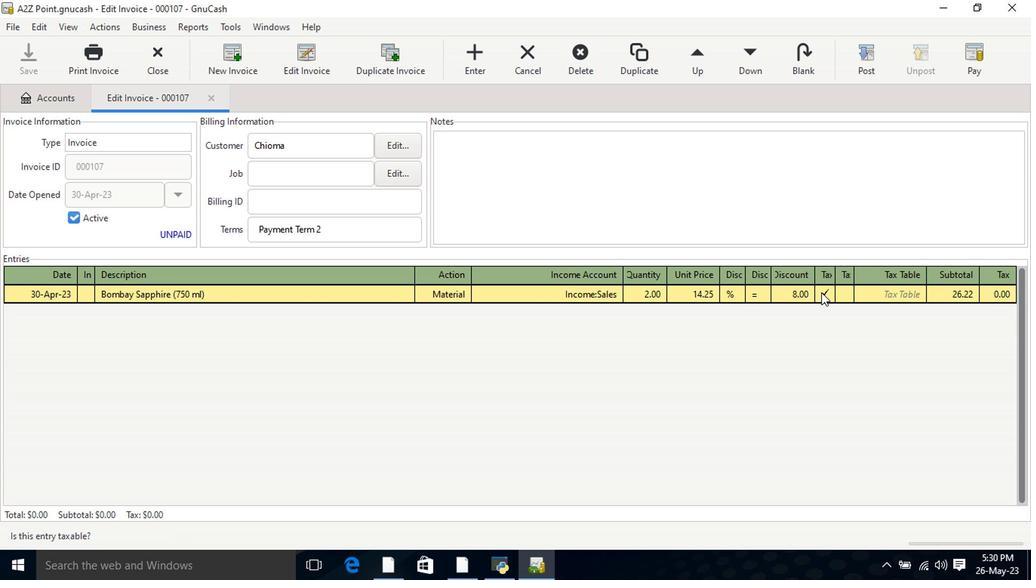 
Action: Mouse pressed left at (720, 343)
Screenshot: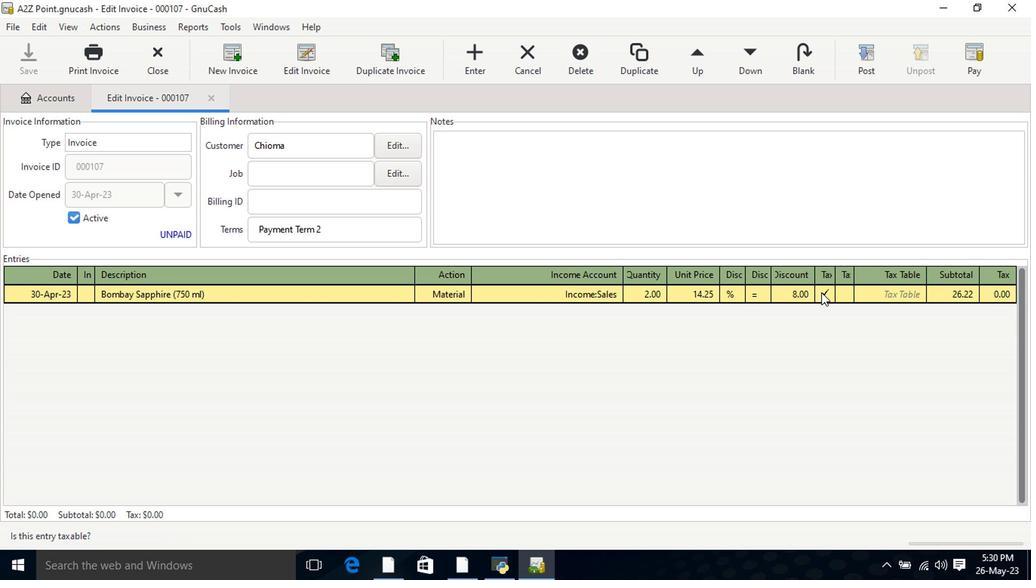 
Action: Mouse moved to (682, 348)
Screenshot: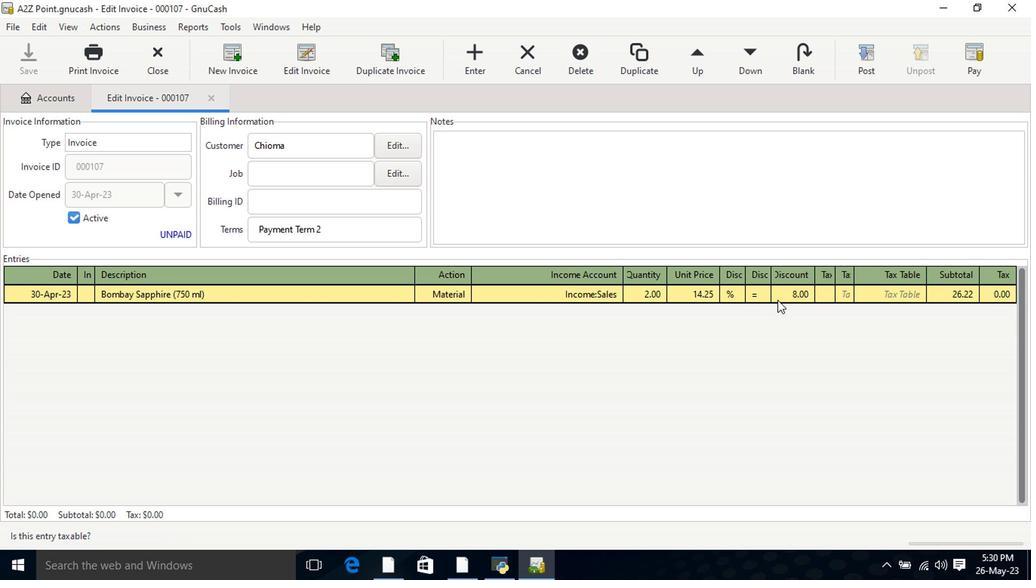
Action: Key pressed <Key.tab>
Screenshot: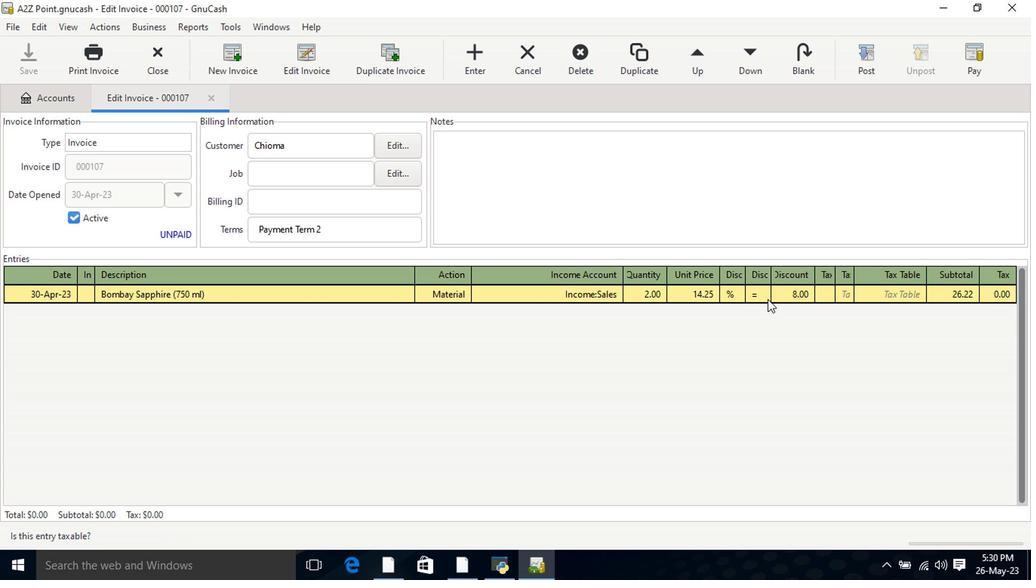 
Action: Mouse moved to (682, 348)
Screenshot: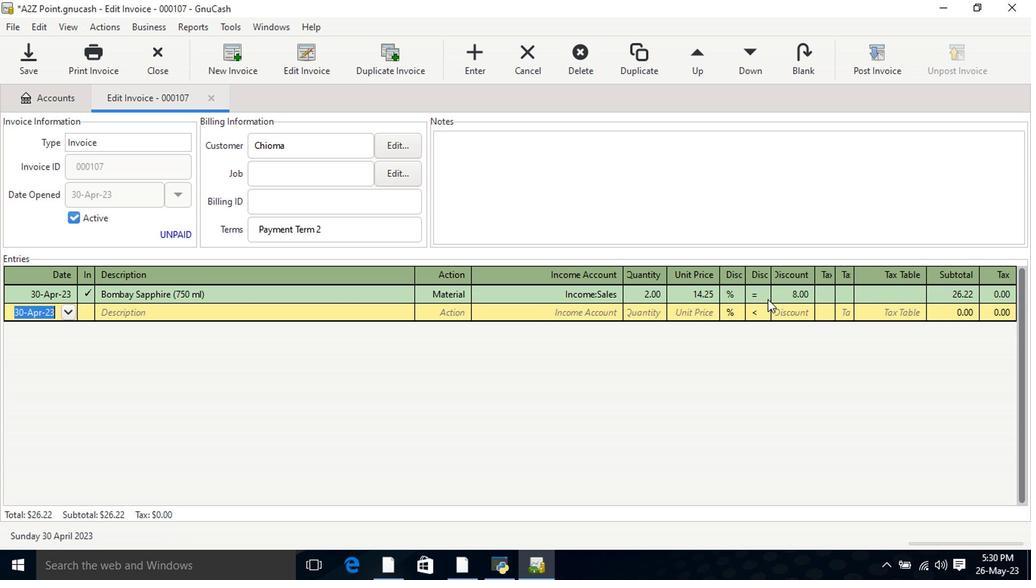 
Action: Key pressed <Key.tab><Key.shift>Summer's<Key.space><Key.shift>Eve<Key.space><Key.shift>Cleansing<Key.space><Key.shift>Wash<Key.space><Key.shift>Island<Key.space><Key.shift>Splash<Key.space><Key.shift_r>(9<Key.space>oz<Key.shift_r>)<Key.tab>mate<Key.tab>inco<Key.down><Key.down><Key.down><Key.tab>1<Key.tab>5.6<Key.tab>
Screenshot: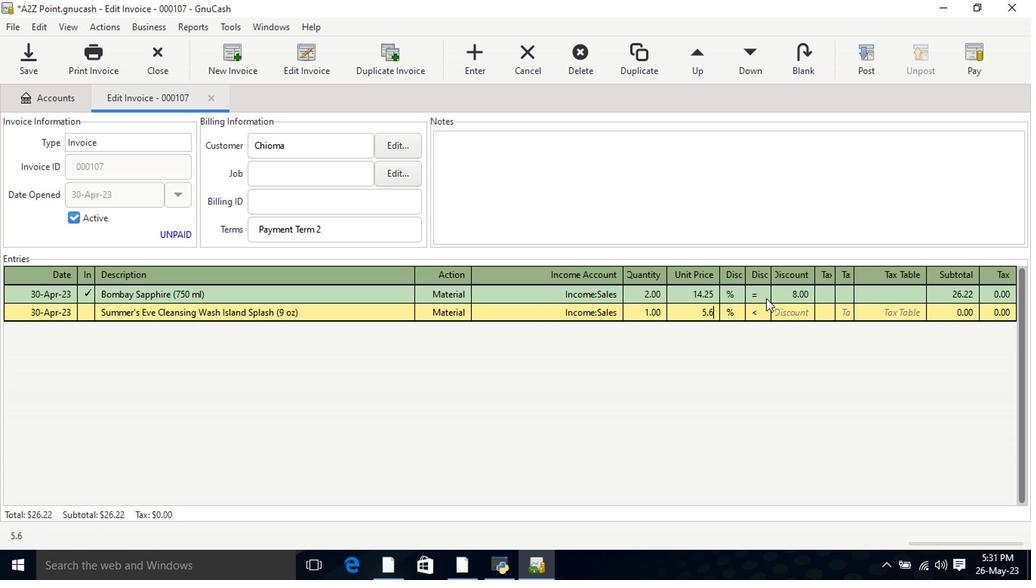 
Action: Mouse moved to (674, 356)
Screenshot: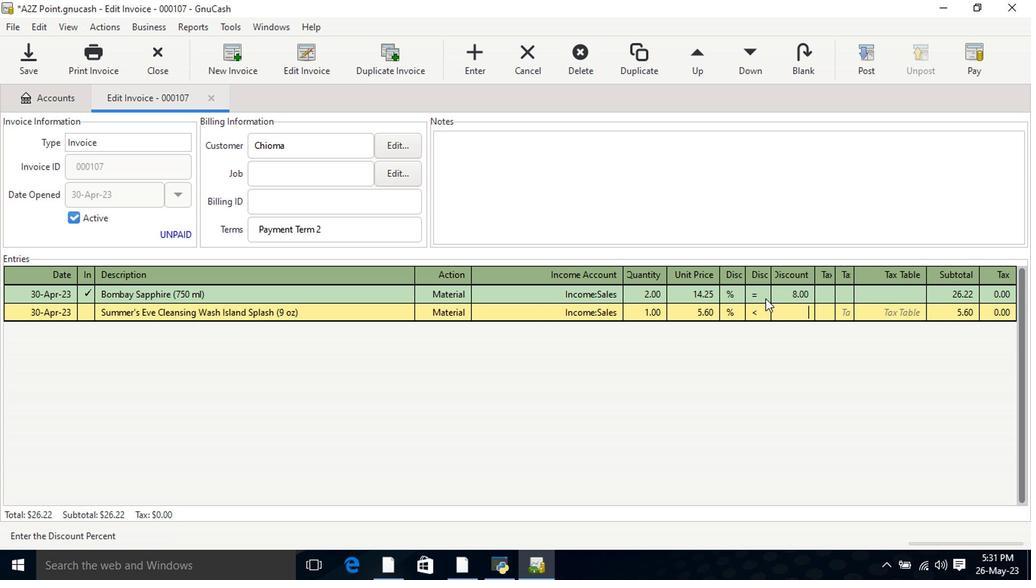 
Action: Mouse pressed left at (674, 356)
Screenshot: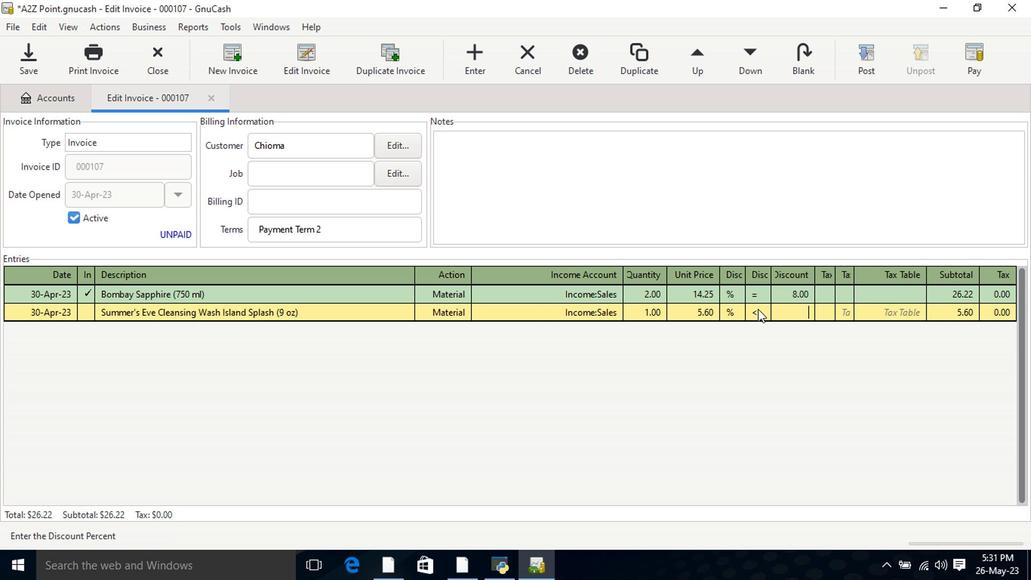 
Action: Mouse moved to (690, 357)
Screenshot: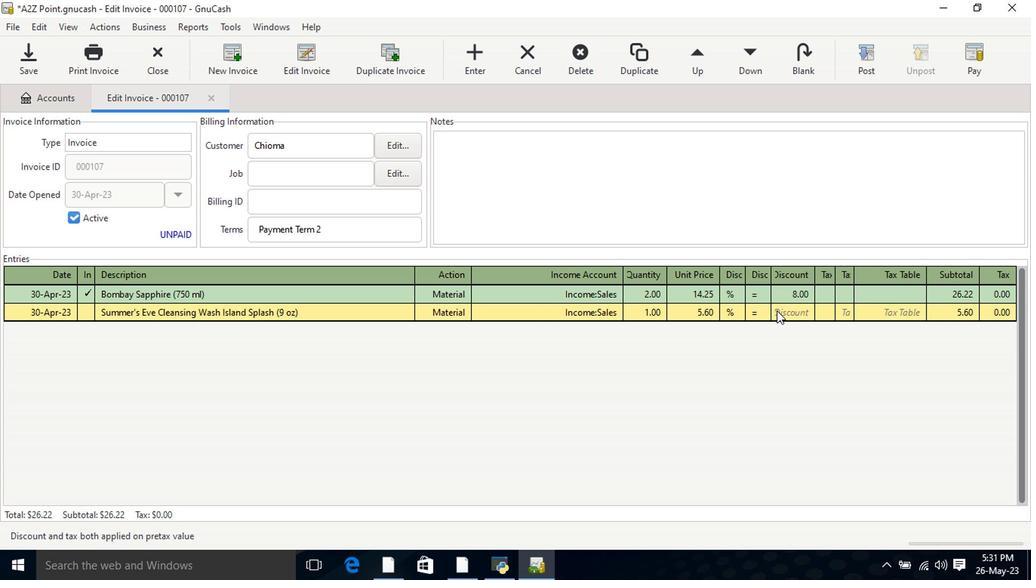 
Action: Mouse pressed left at (690, 357)
Screenshot: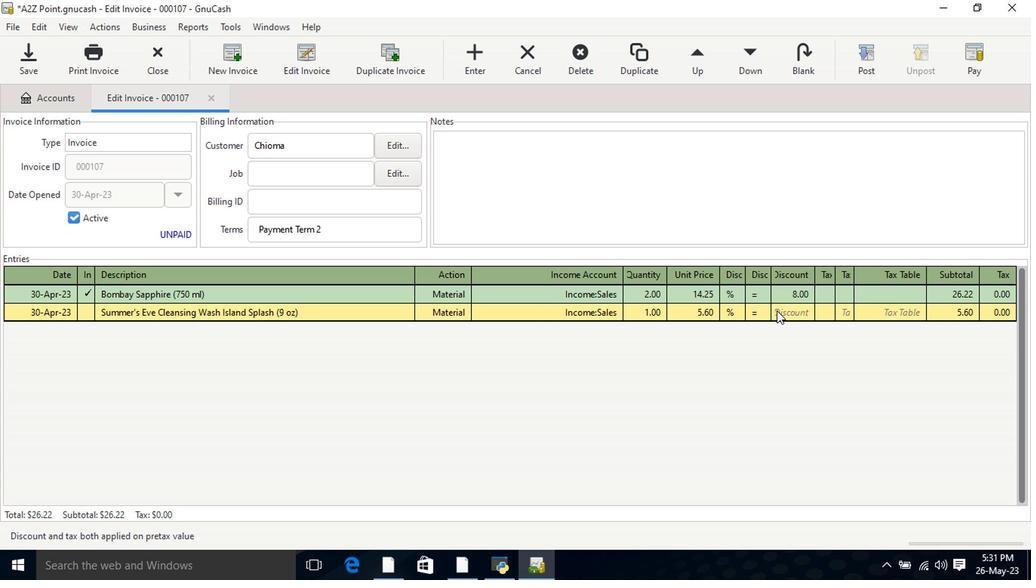
Action: Key pressed 7<Key.tab><Key.tab><Key.shift>Pineapple<Key.space><Key.shift>&<Key.space><Key.shift>Berries<Key.space><Key.shift>Fruit<Key.space><Key.shift>Browl<Key.space><Key.shift_r>(8<Key.space>oz<Key.shift_r>)<Key.tab>mate<Key.tab>incom<Key.down><Key.down><Key.tab>2<Key.tab>6.6<Key.tab>
Screenshot: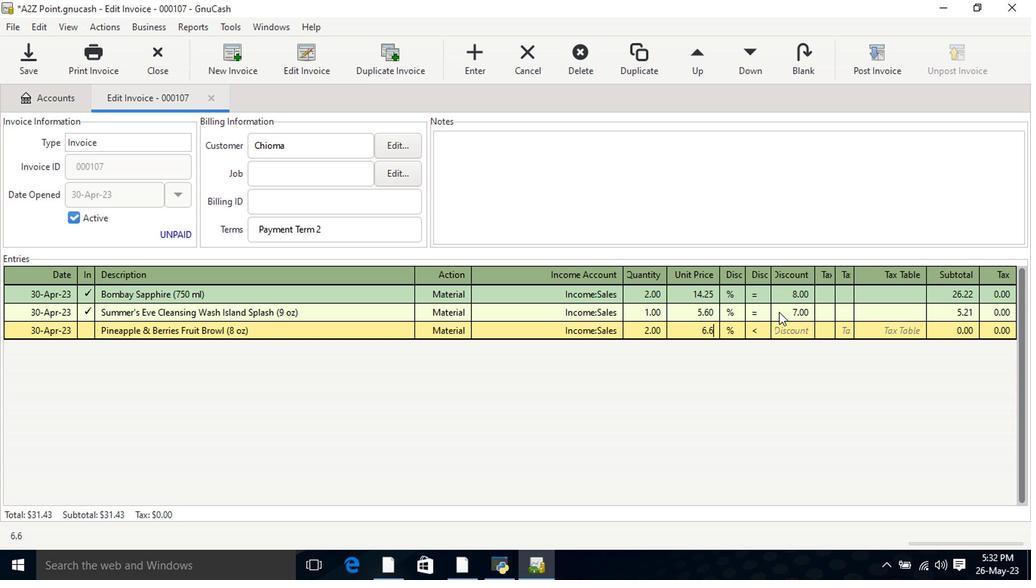
Action: Mouse moved to (678, 371)
Screenshot: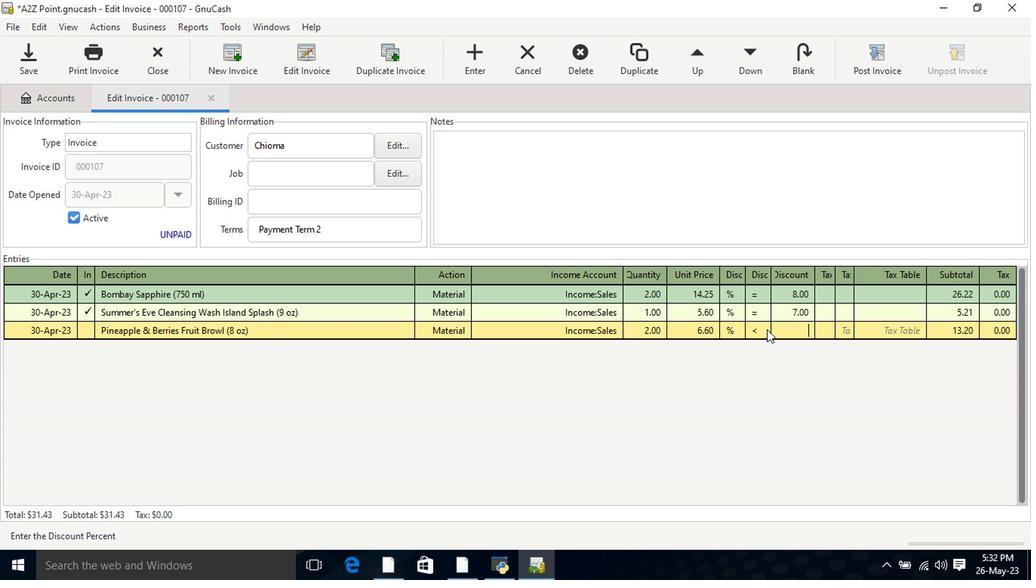
Action: Mouse pressed left at (678, 371)
Screenshot: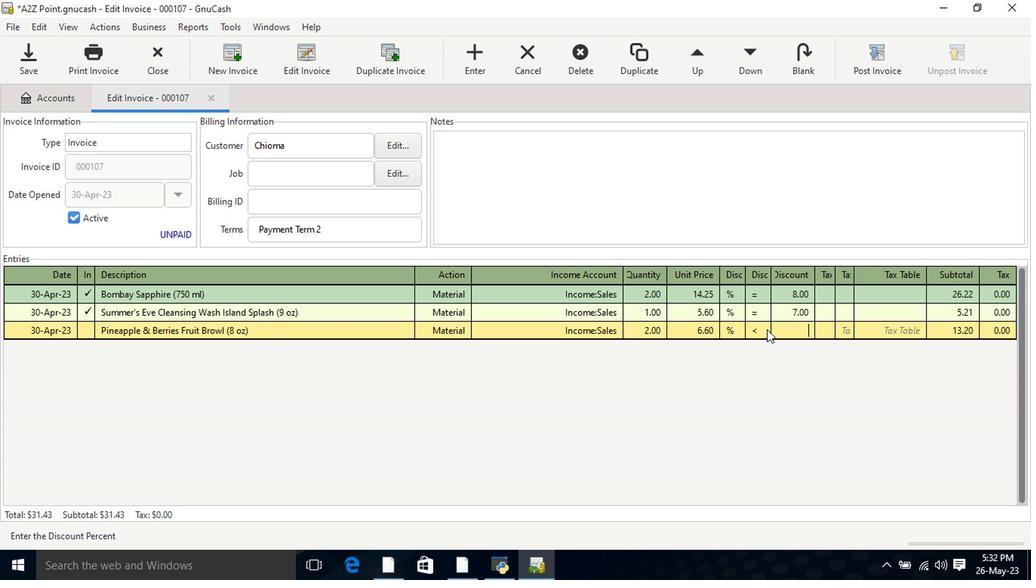 
Action: Mouse moved to (699, 371)
Screenshot: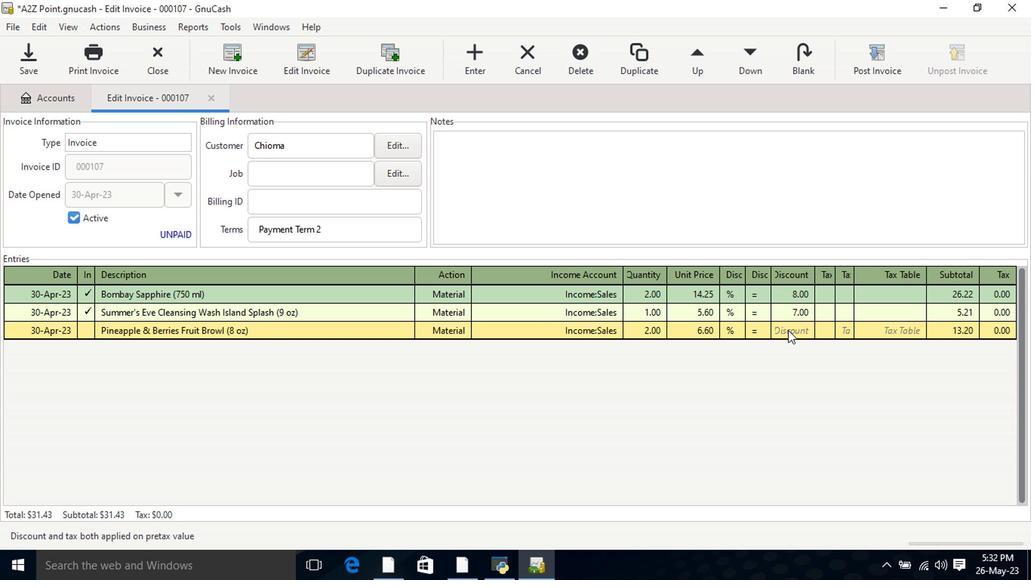 
Action: Mouse pressed left at (699, 371)
Screenshot: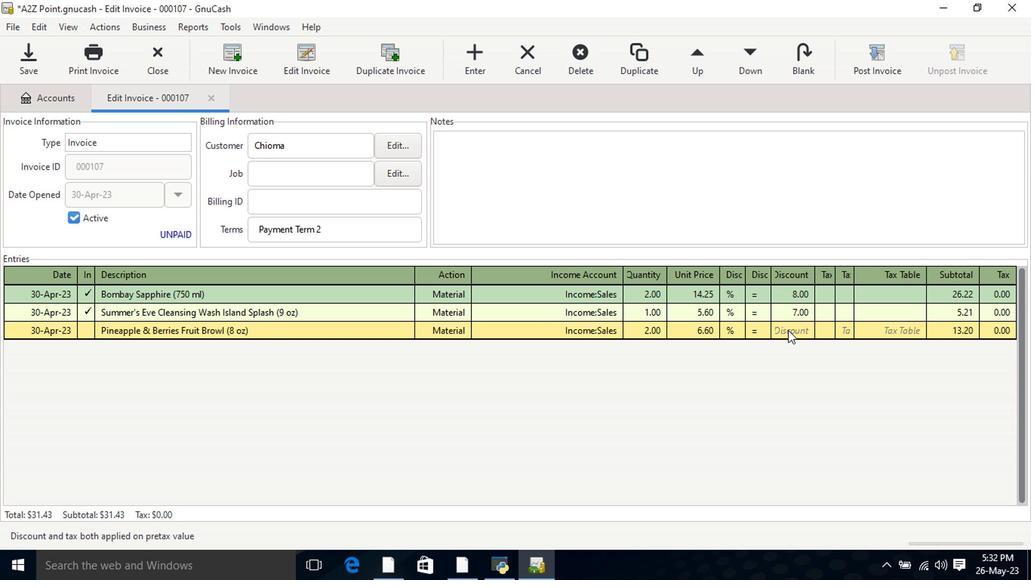 
Action: Key pressed 9<Key.tab>
Screenshot: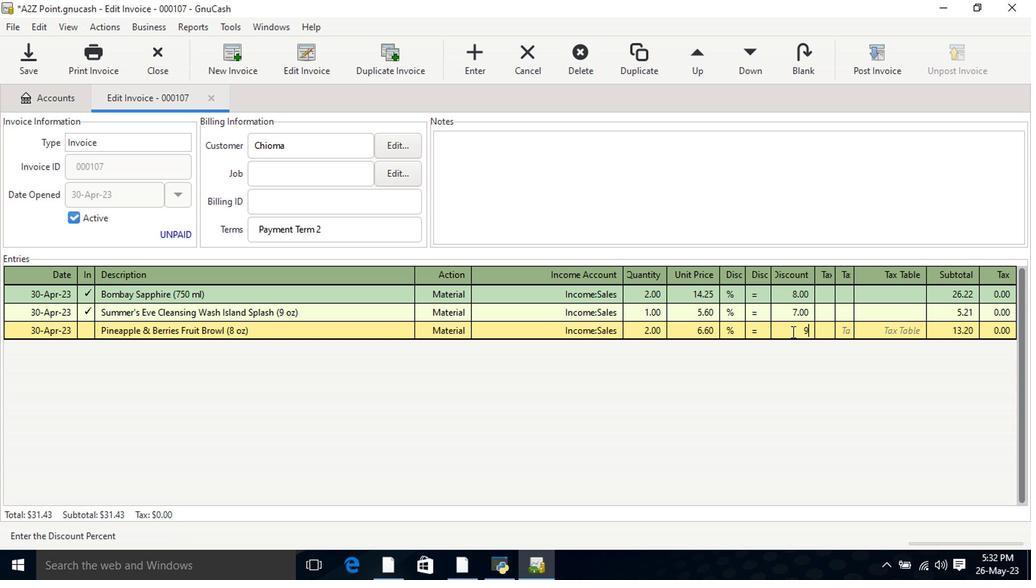 
Action: Mouse moved to (583, 244)
Screenshot: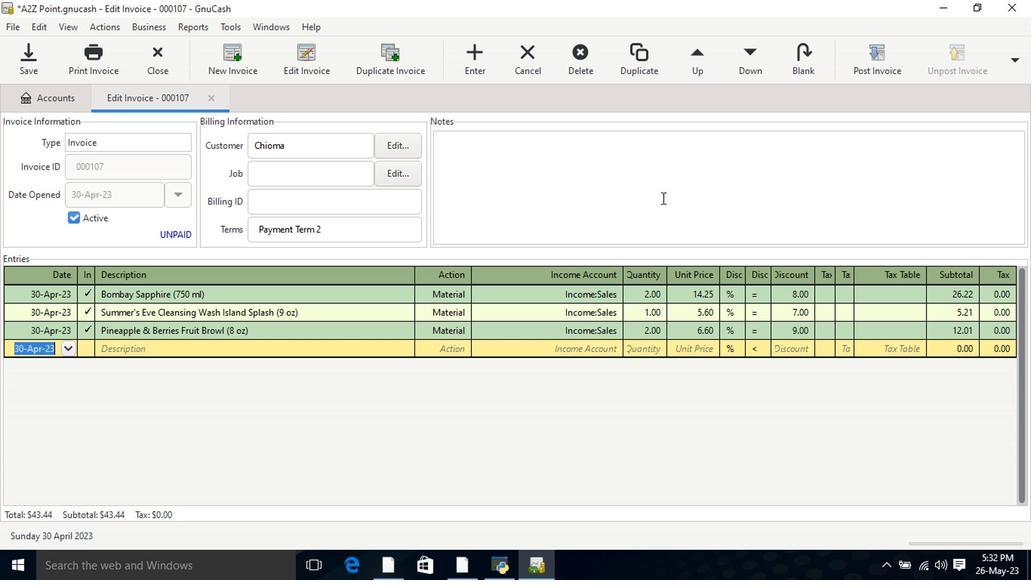
Action: Mouse pressed left at (583, 244)
Screenshot: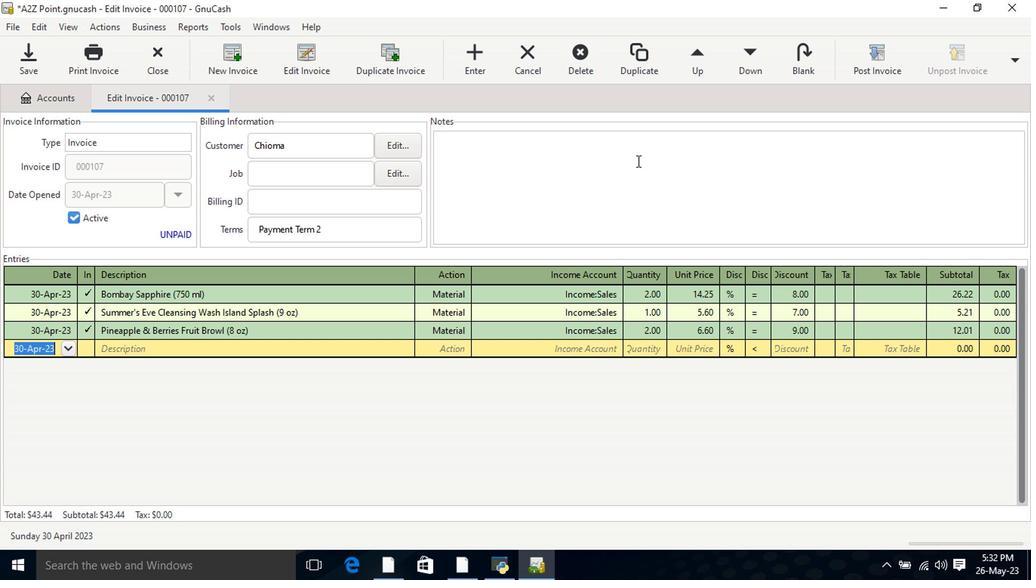 
Action: Key pressed <Key.shift>Looking<Key.space>forward<Key.space>to<Key.space>serving<Key.space>you<Key.space>again.
Screenshot: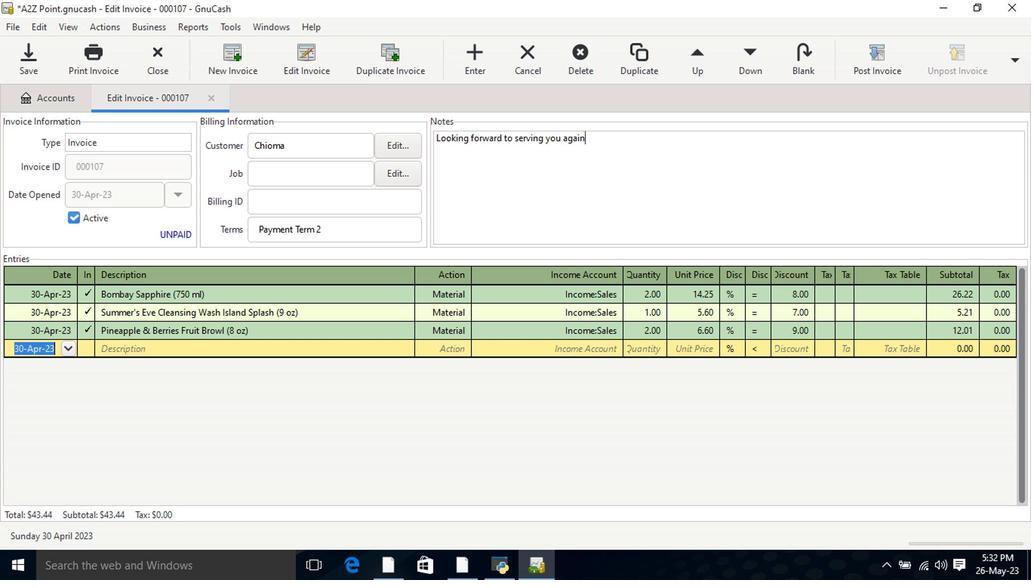 
Action: Mouse moved to (749, 183)
Screenshot: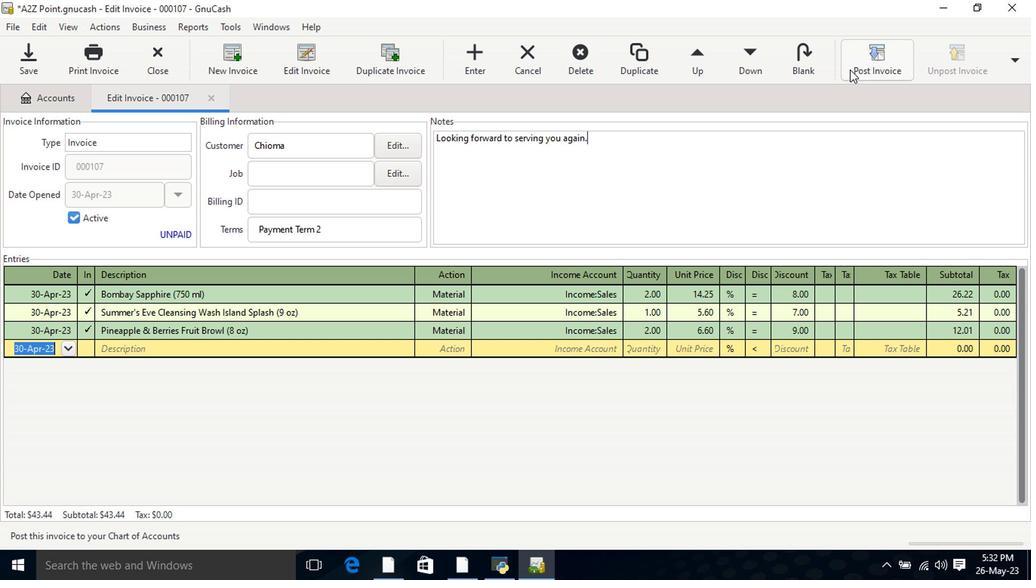 
Action: Mouse pressed left at (749, 183)
Screenshot: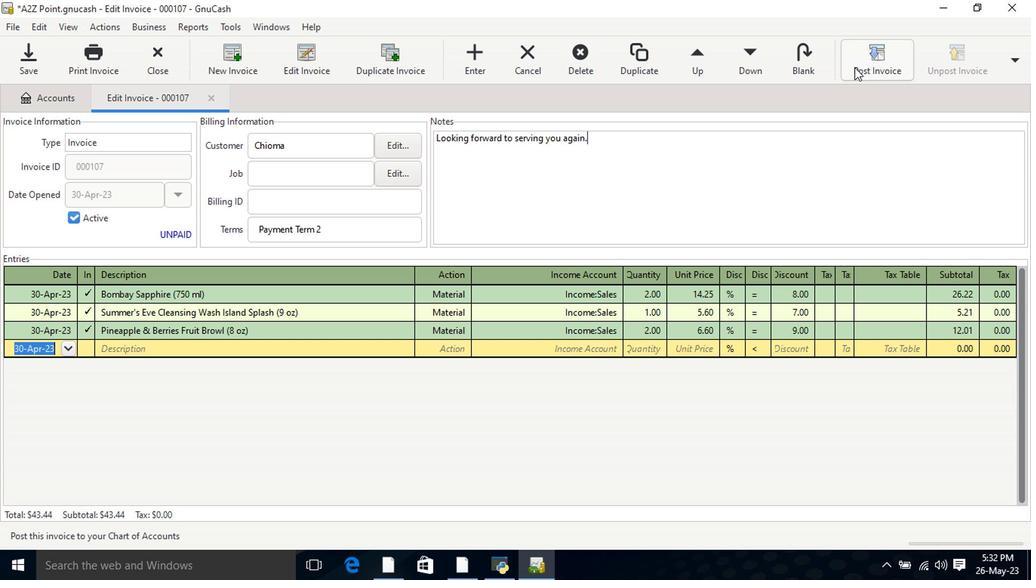 
Action: Mouse moved to (591, 315)
Screenshot: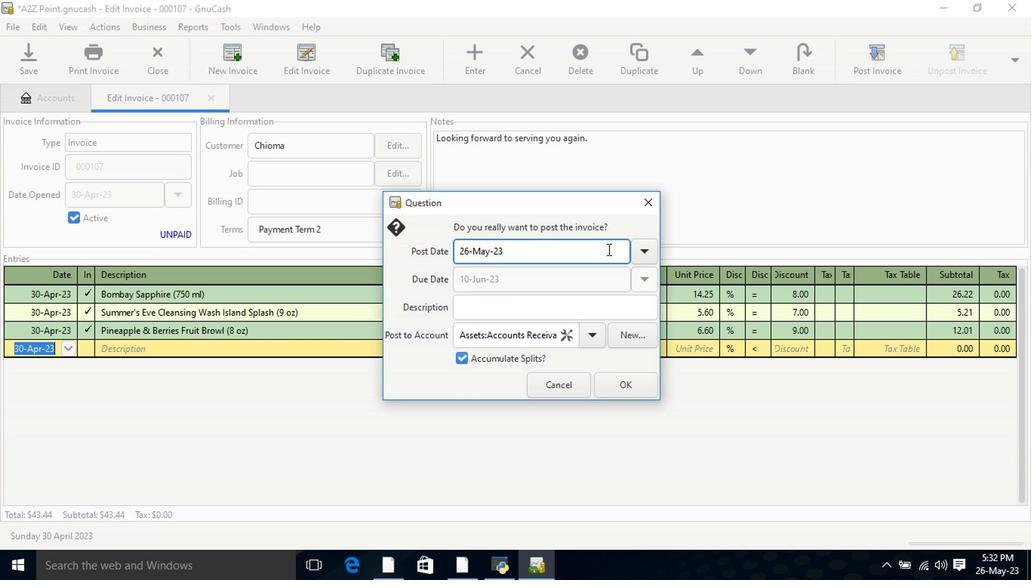 
Action: Mouse pressed left at (591, 315)
Screenshot: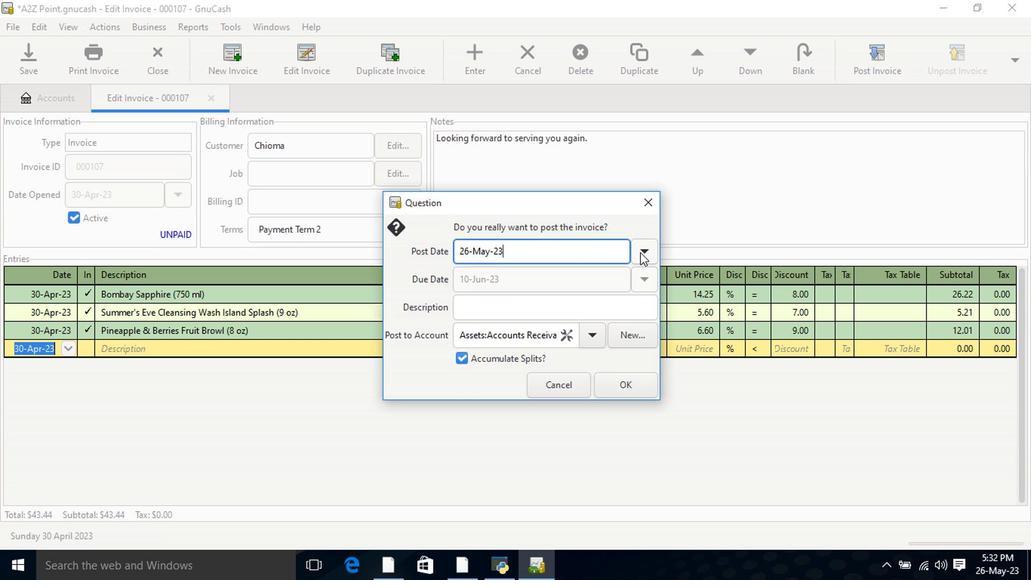 
Action: Mouse moved to (512, 329)
Screenshot: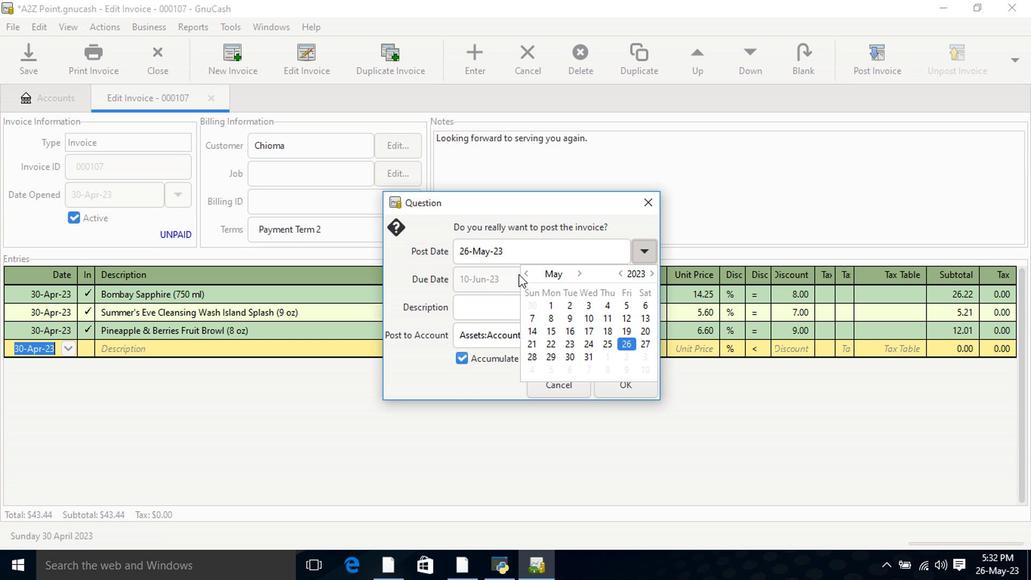 
Action: Mouse pressed left at (512, 329)
Screenshot: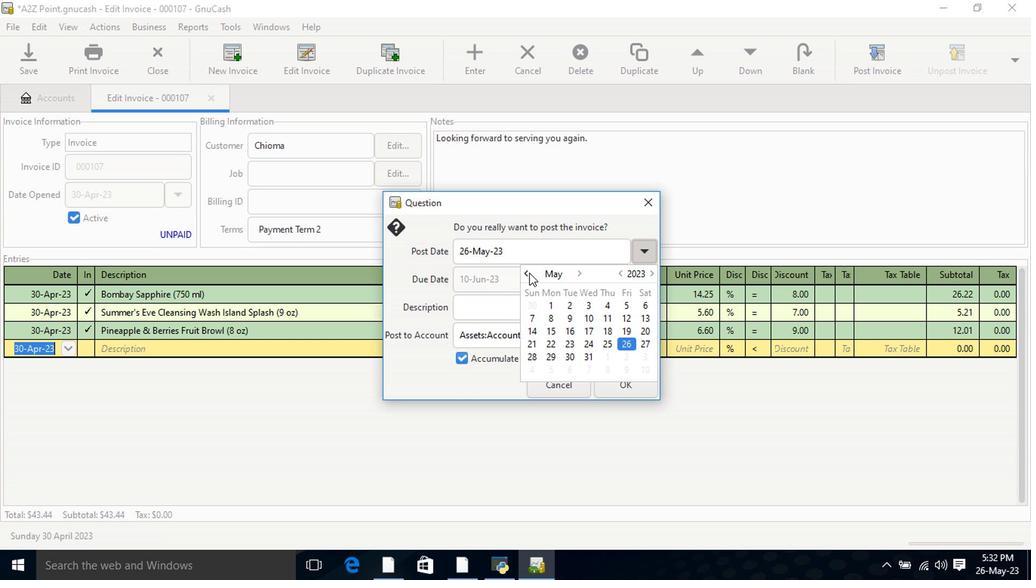 
Action: Mouse moved to (516, 398)
Screenshot: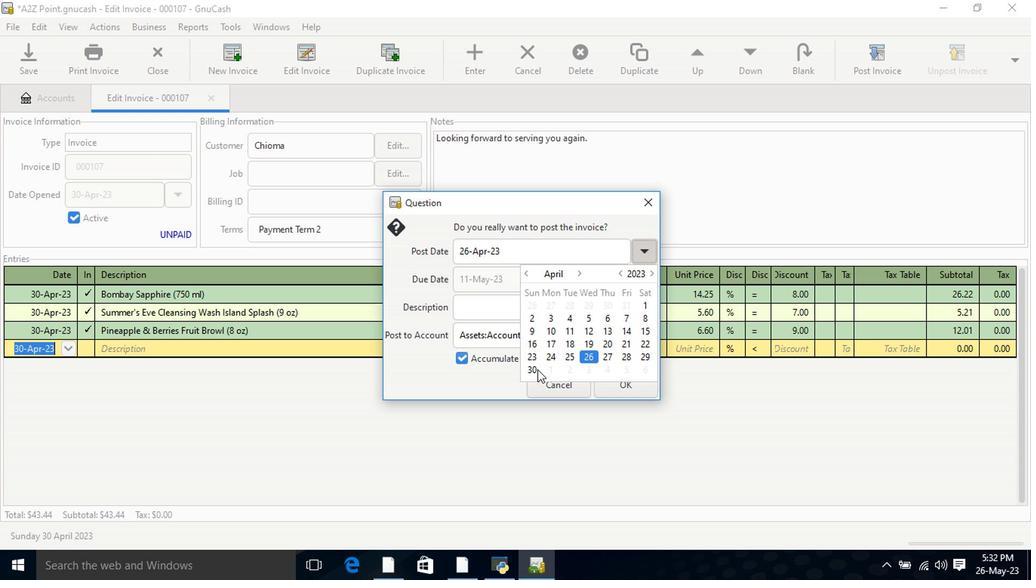 
Action: Mouse pressed left at (516, 398)
Screenshot: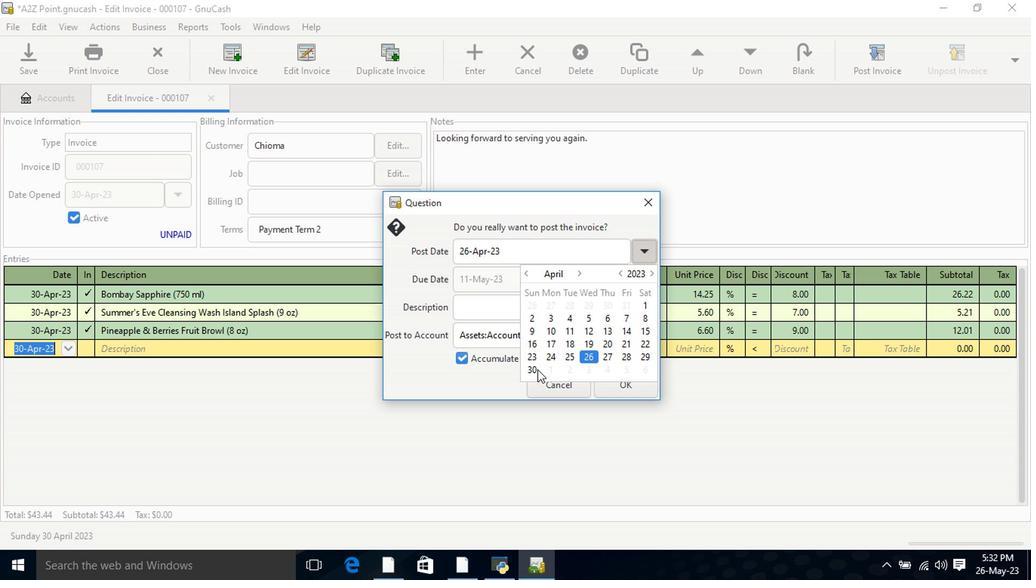 
Action: Mouse pressed left at (516, 398)
Screenshot: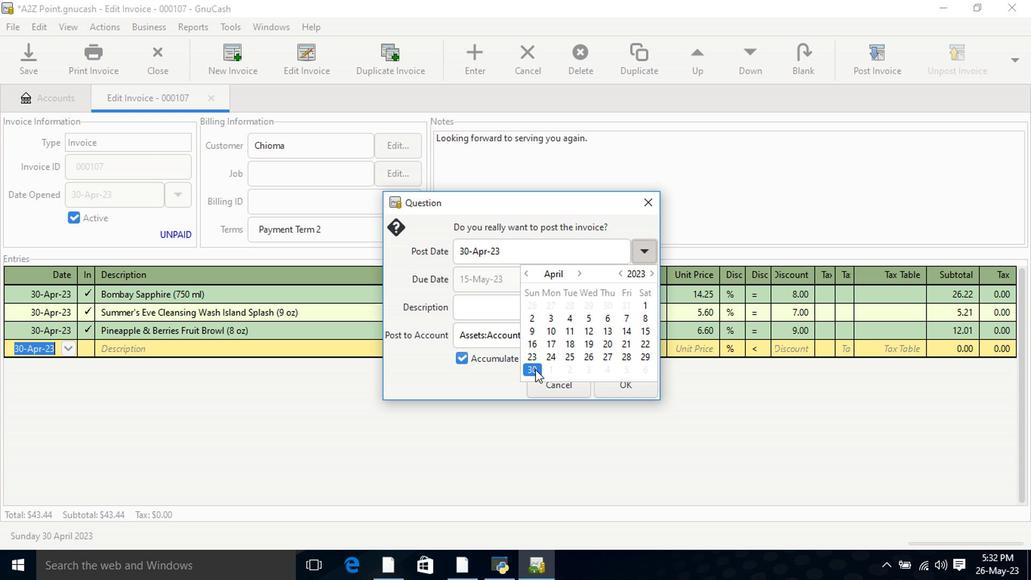 
Action: Mouse pressed left at (516, 398)
Screenshot: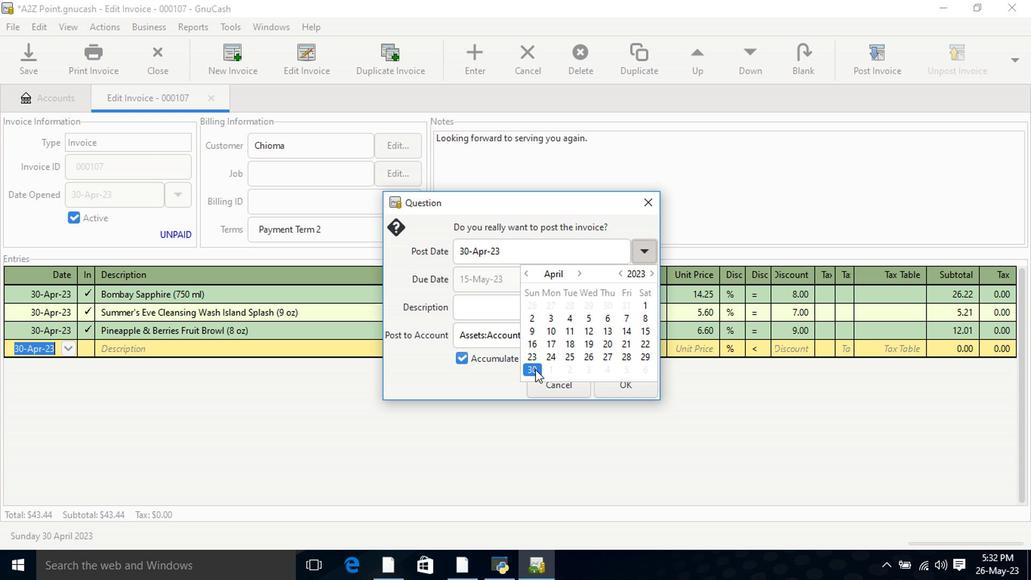 
Action: Mouse moved to (574, 413)
Screenshot: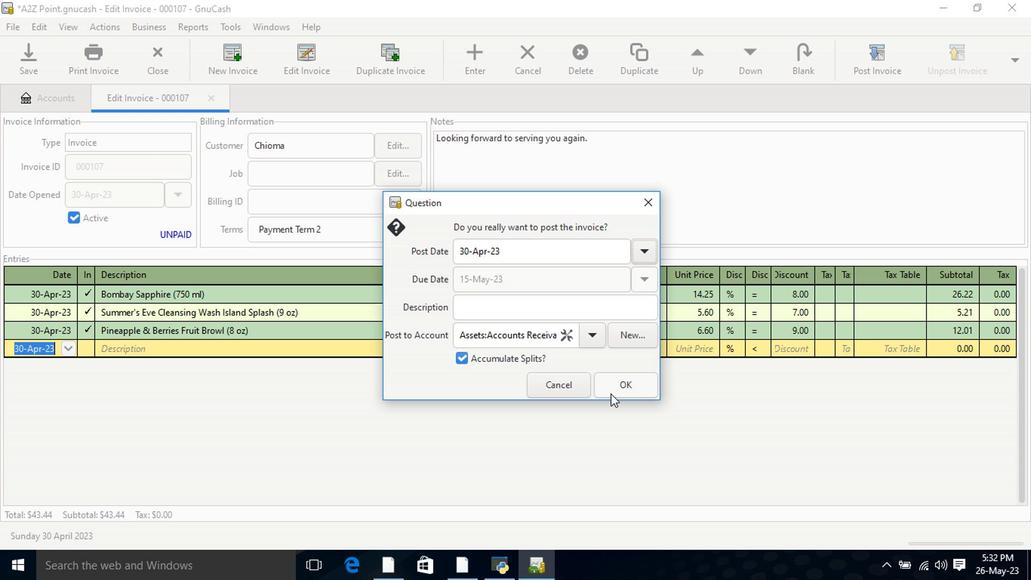 
Action: Mouse pressed left at (574, 413)
Screenshot: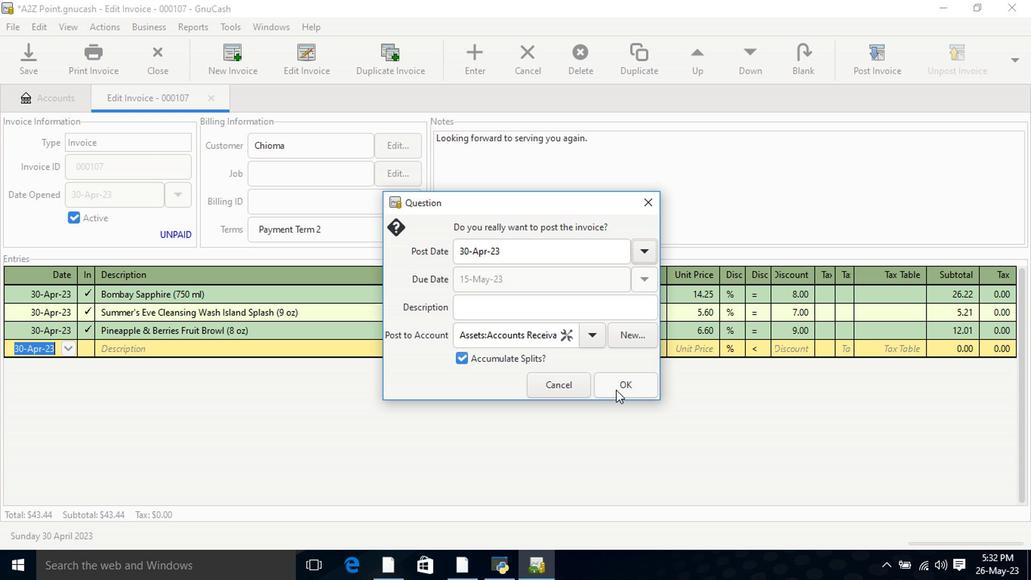 
Action: Mouse moved to (838, 182)
Screenshot: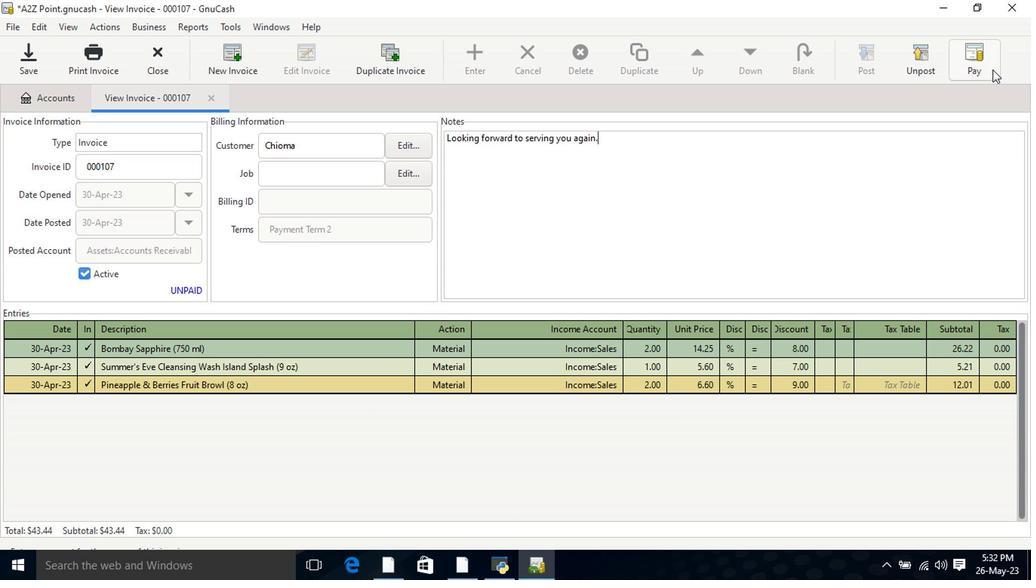 
Action: Mouse pressed left at (838, 182)
Screenshot: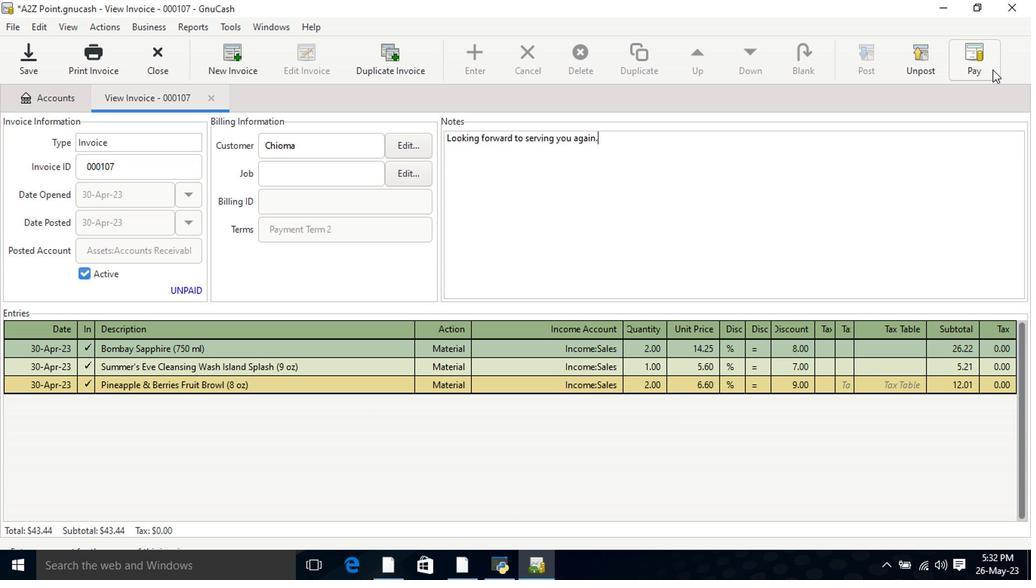 
Action: Mouse moved to (459, 351)
Screenshot: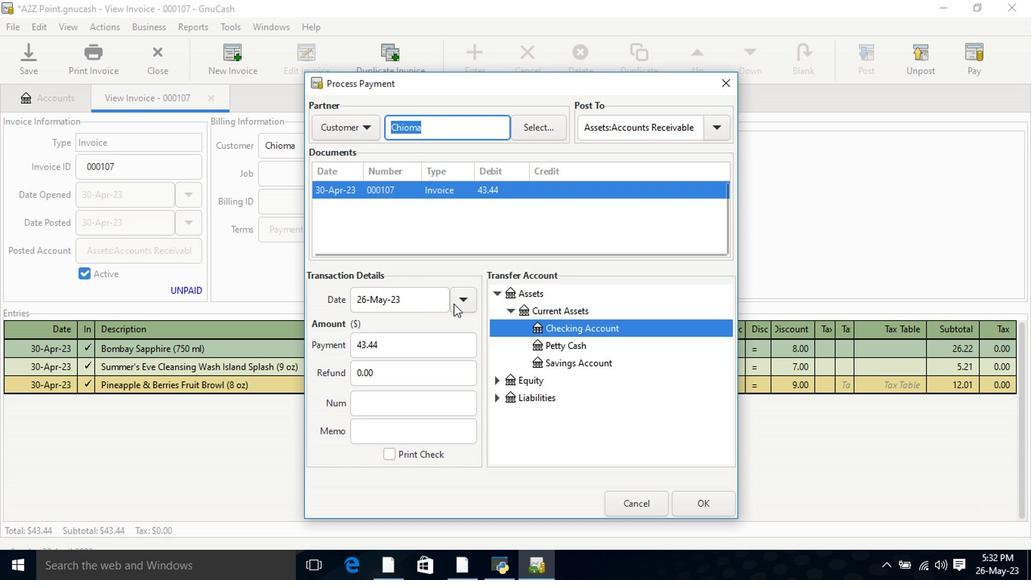 
Action: Mouse pressed left at (459, 351)
Screenshot: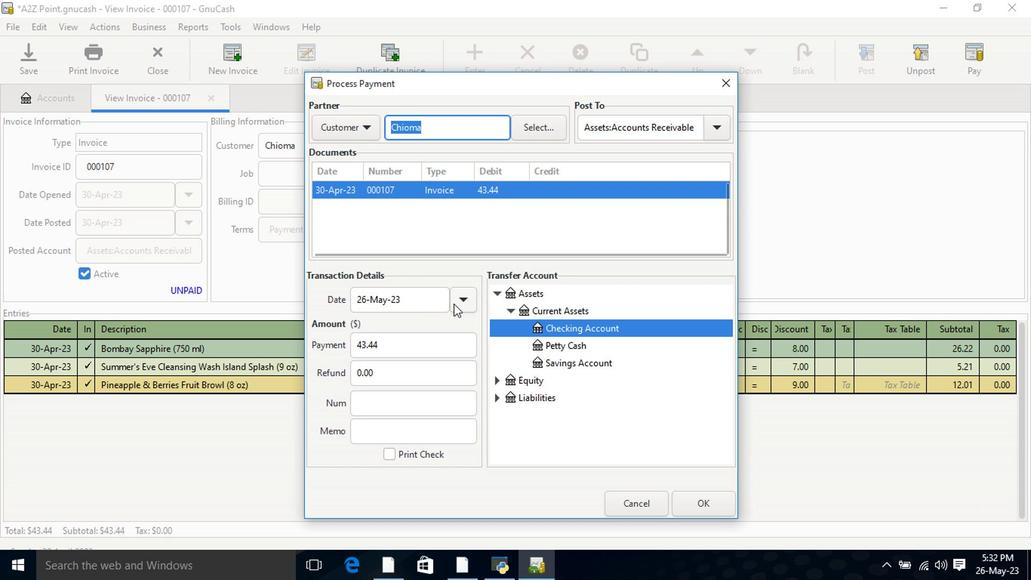 
Action: Mouse moved to (394, 405)
Screenshot: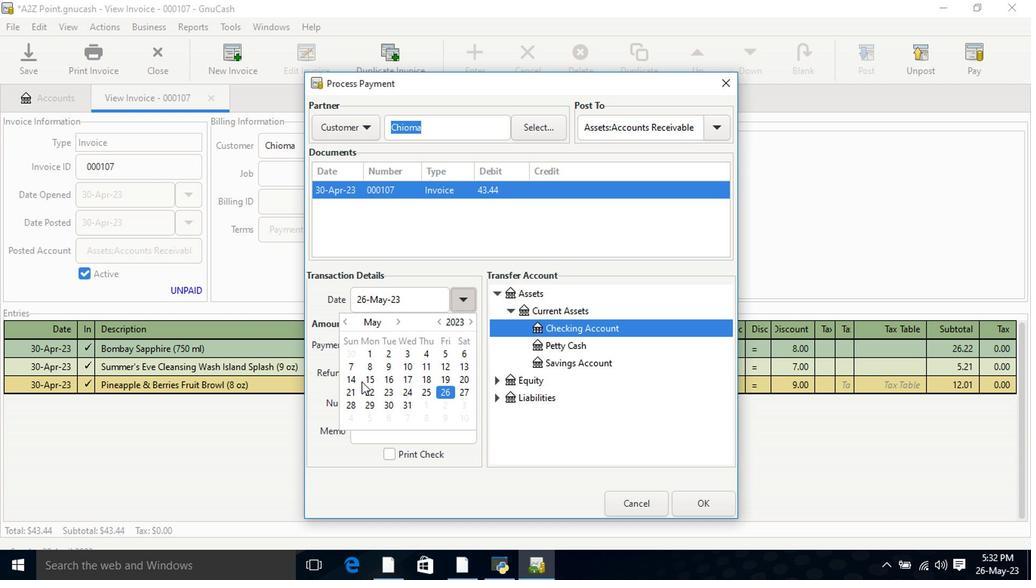 
Action: Mouse pressed left at (394, 405)
Screenshot: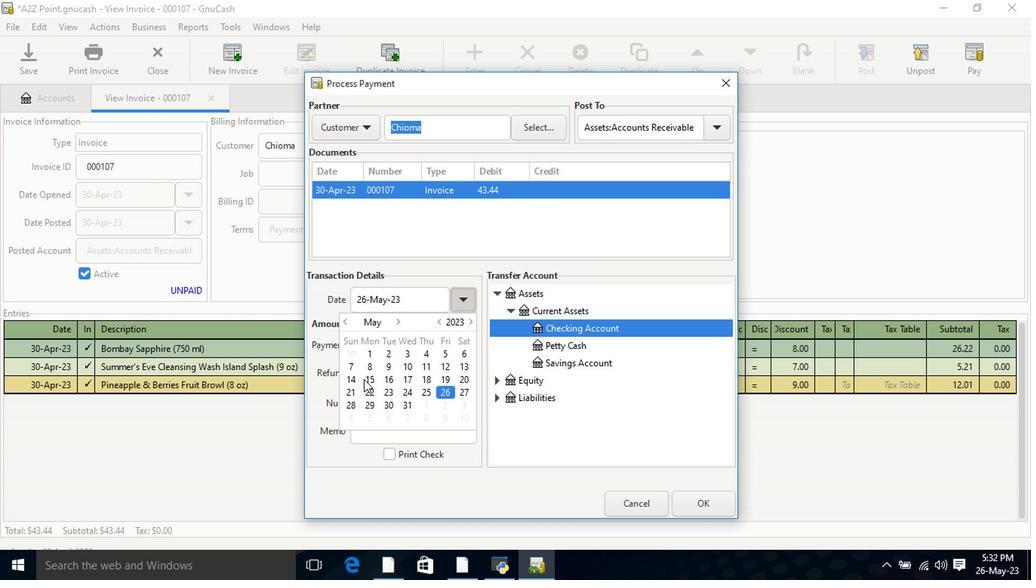 
Action: Mouse pressed left at (394, 405)
Screenshot: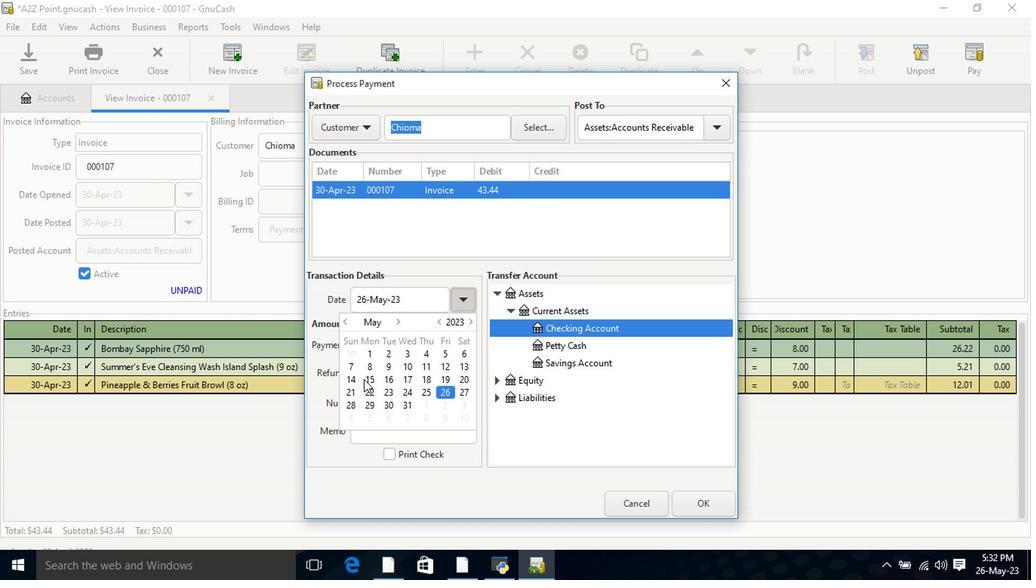 
Action: Mouse moved to (626, 489)
Screenshot: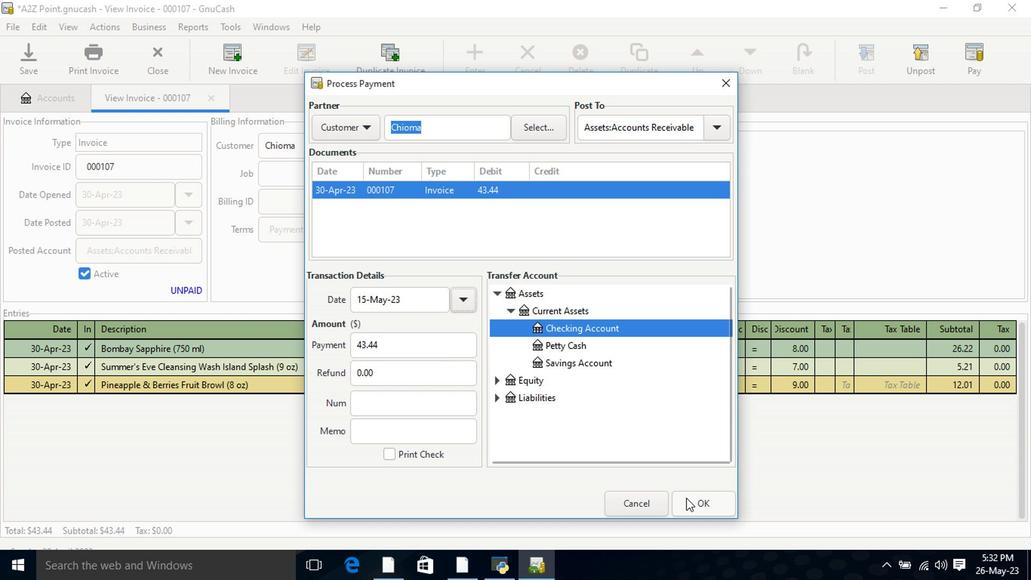 
Action: Mouse pressed left at (626, 489)
Screenshot: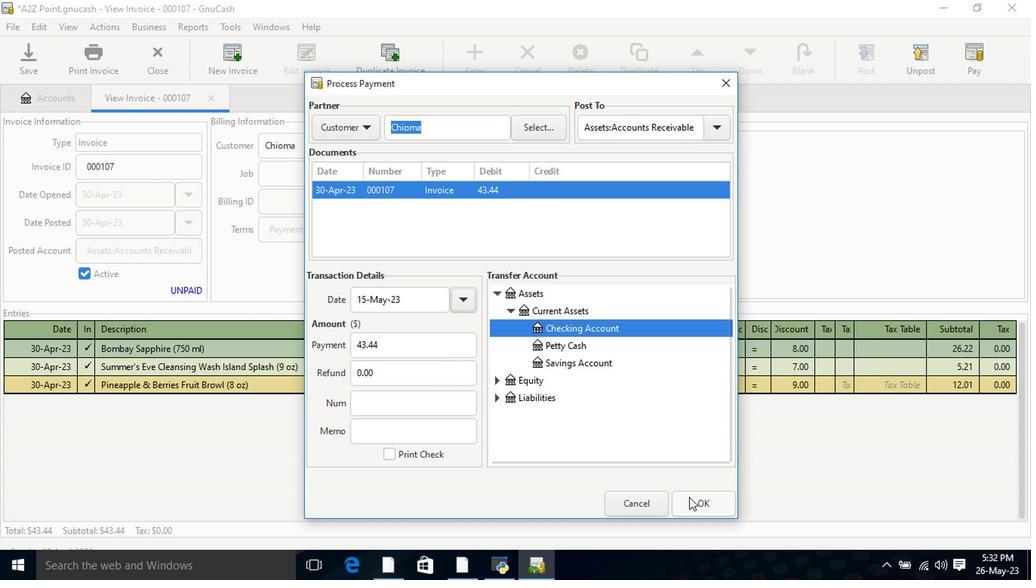 
Action: Mouse moved to (196, 179)
Screenshot: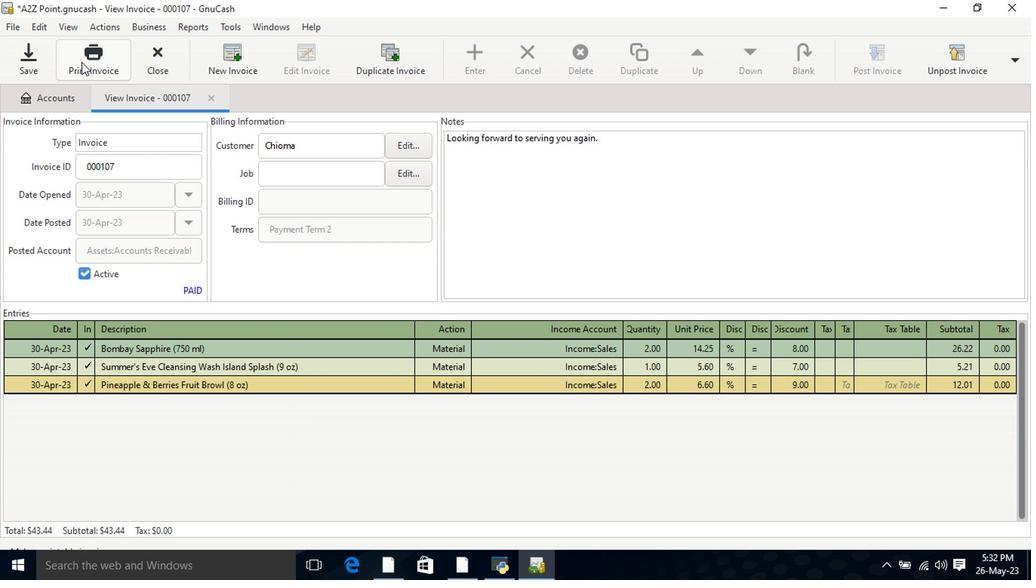 
Action: Mouse pressed left at (196, 179)
Screenshot: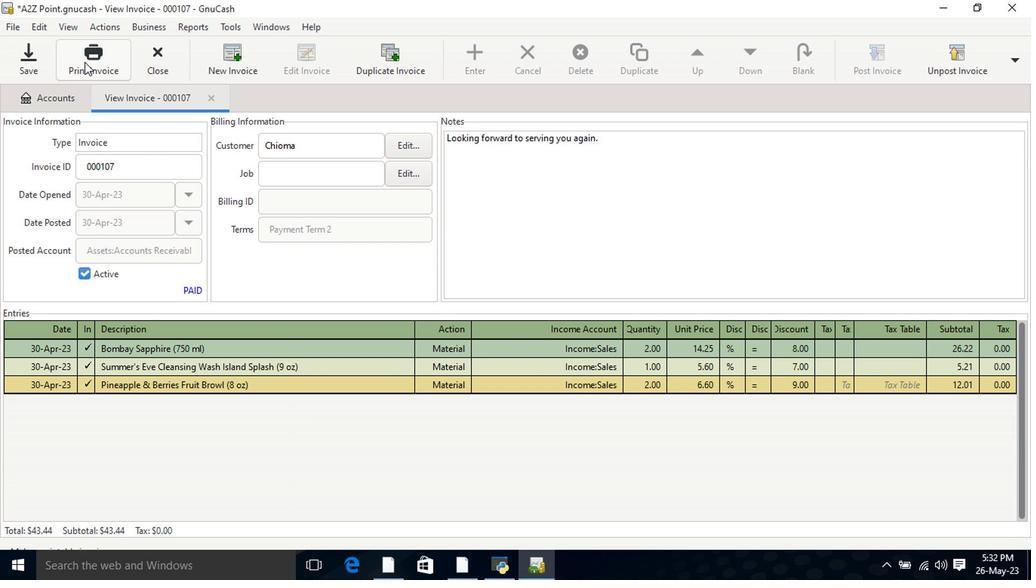 
Action: Mouse moved to (406, 184)
Screenshot: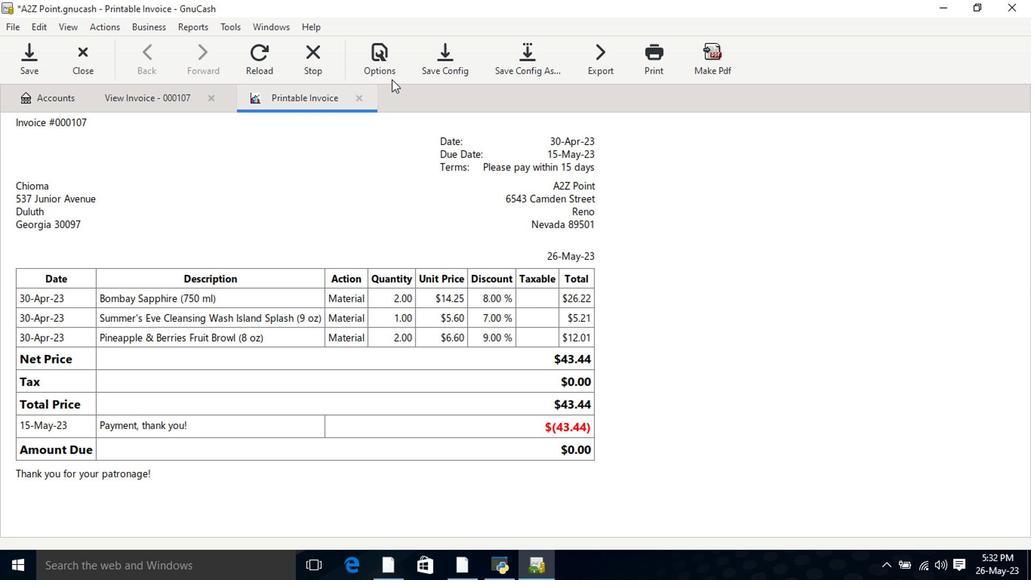 
Action: Mouse pressed left at (406, 184)
Screenshot: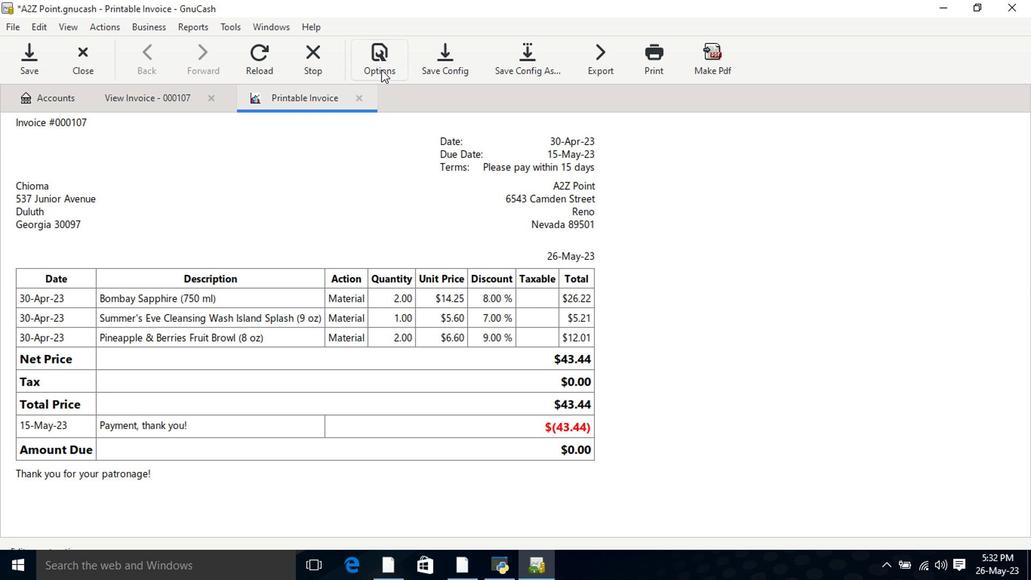
Action: Mouse moved to (363, 218)
Screenshot: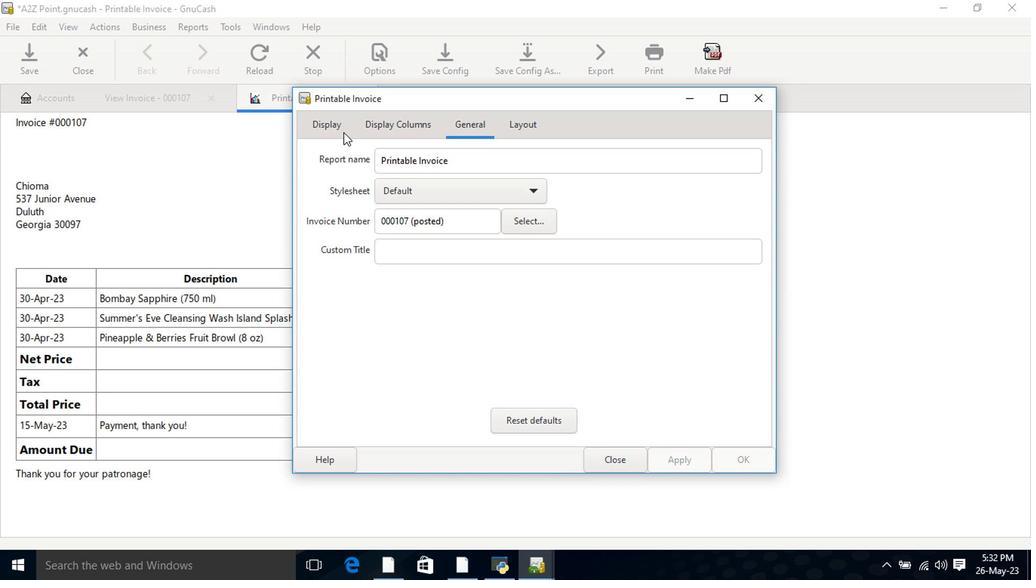 
Action: Mouse pressed left at (363, 218)
Screenshot: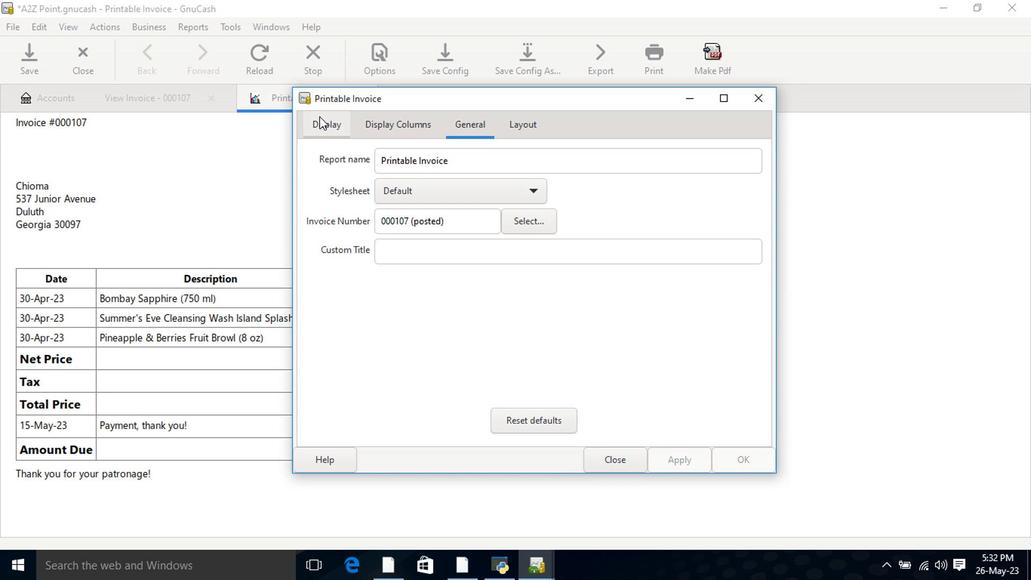 
Action: Mouse moved to (432, 345)
Screenshot: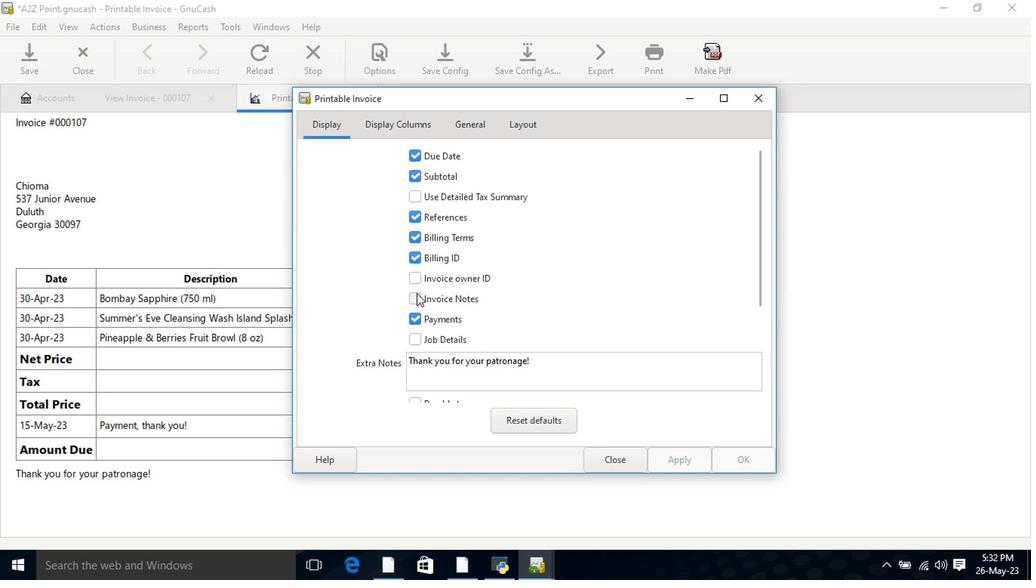 
Action: Mouse pressed left at (432, 345)
Screenshot: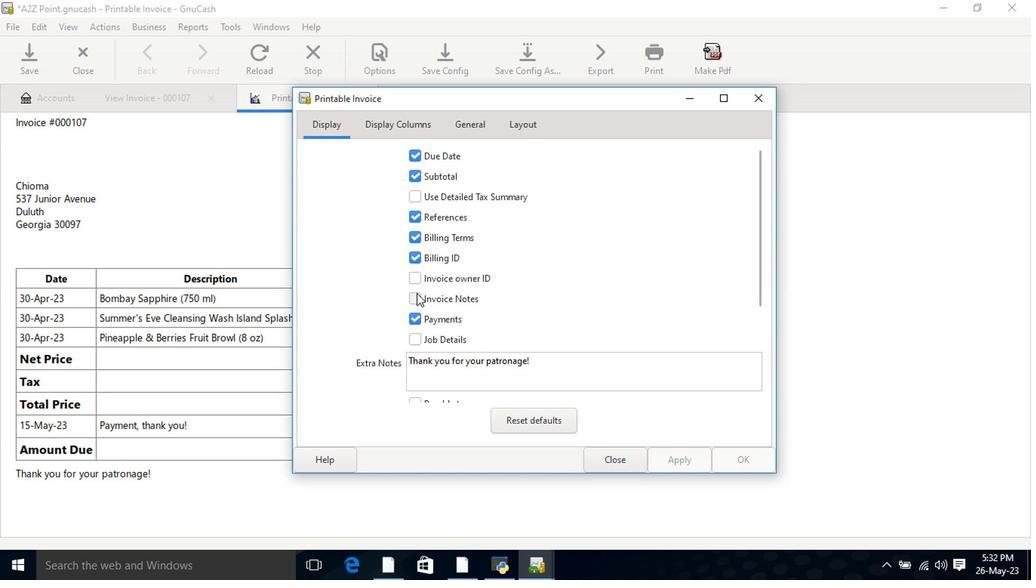 
Action: Mouse moved to (628, 463)
Screenshot: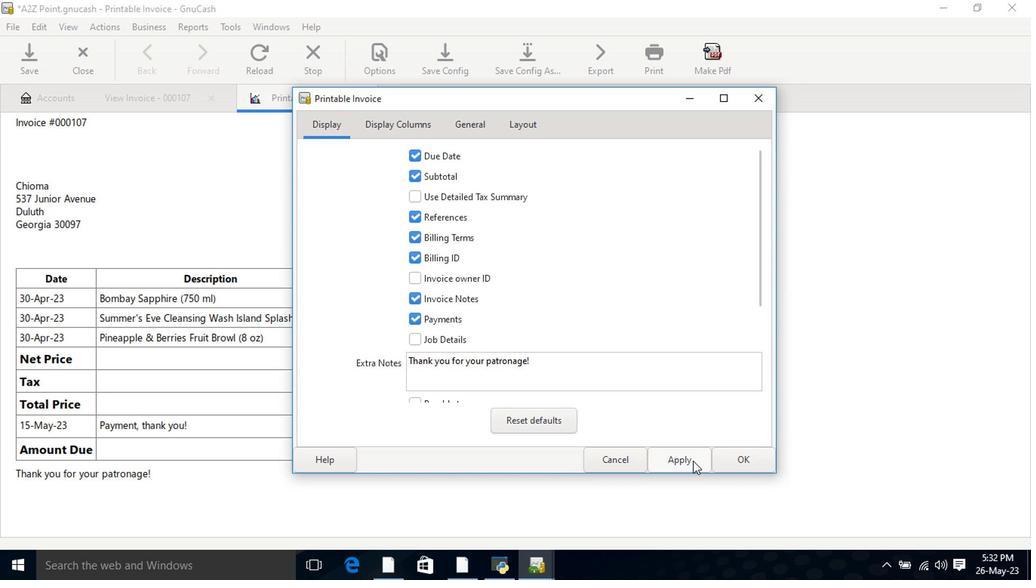 
Action: Mouse pressed left at (628, 463)
Screenshot: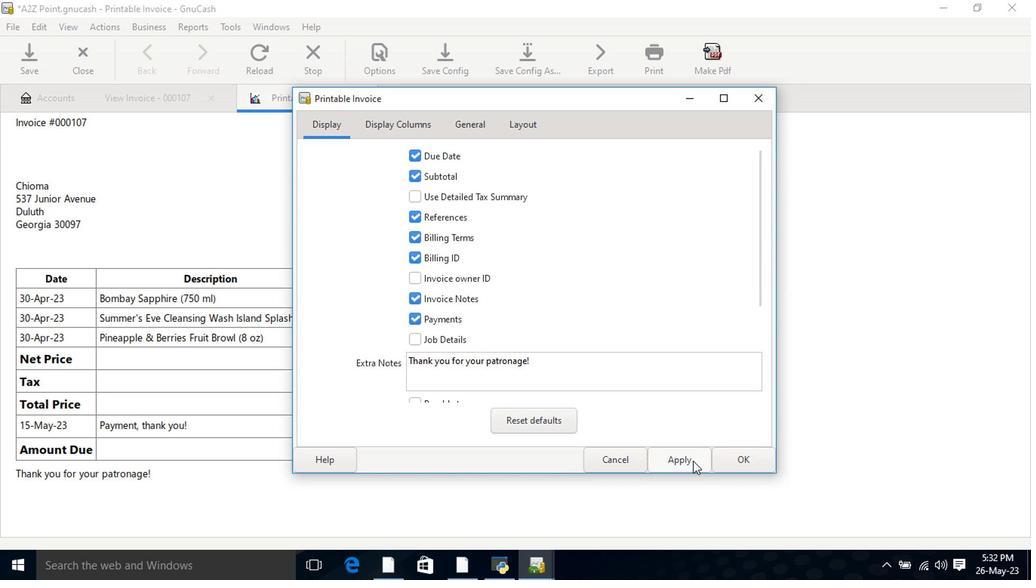 
Action: Mouse moved to (561, 465)
Screenshot: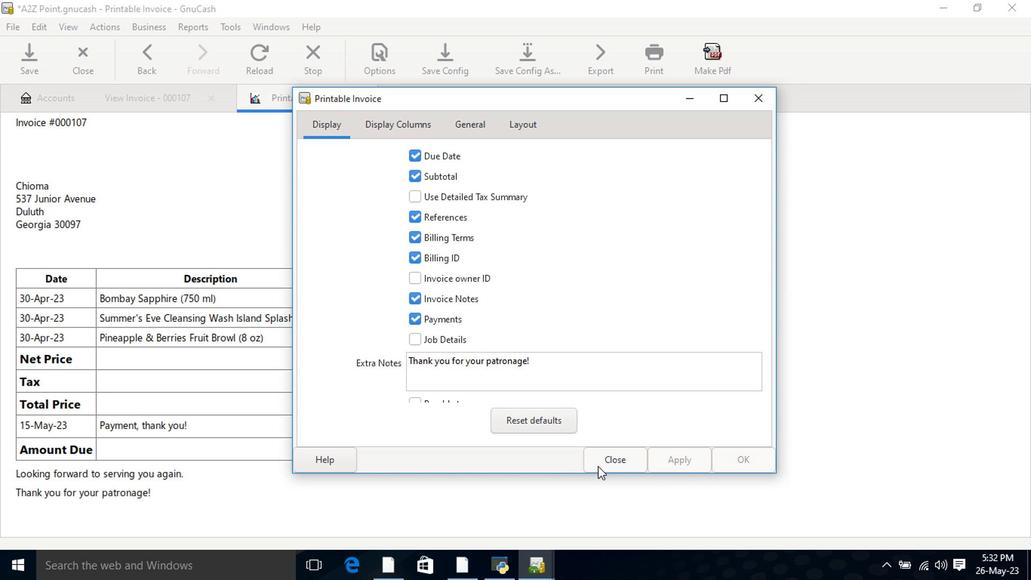 
Action: Mouse pressed left at (561, 465)
Screenshot: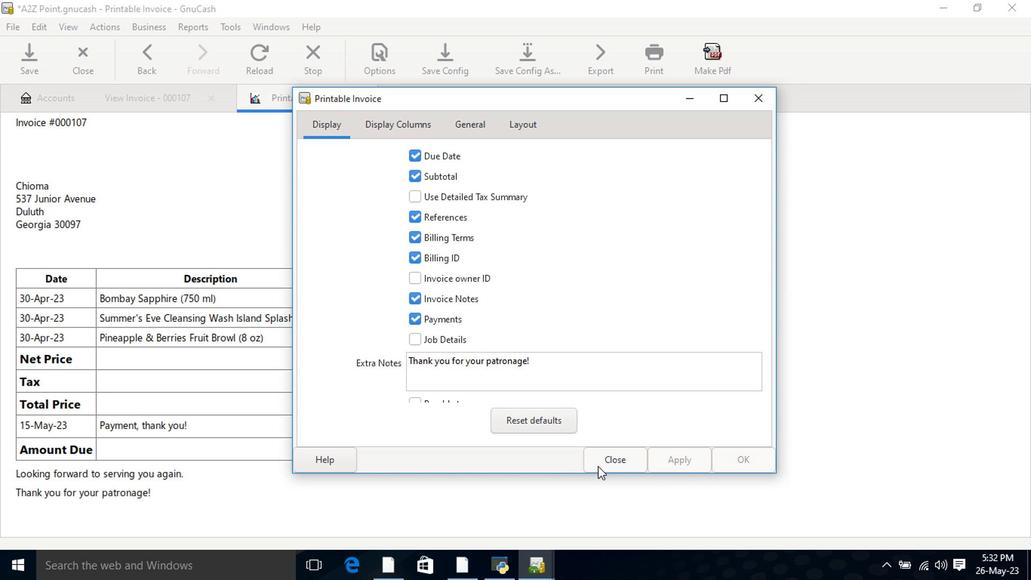 
